 Task: Find connections with filter location Sainte-Catherine with filter topic #Jobwith filter profile language Spanish with filter current company Temenos with filter school Lucknow freshers Jobs with filter industry Freight and Package Transportation with filter service category Accounting with filter keywords title Personal Trainer
Action: Mouse moved to (207, 298)
Screenshot: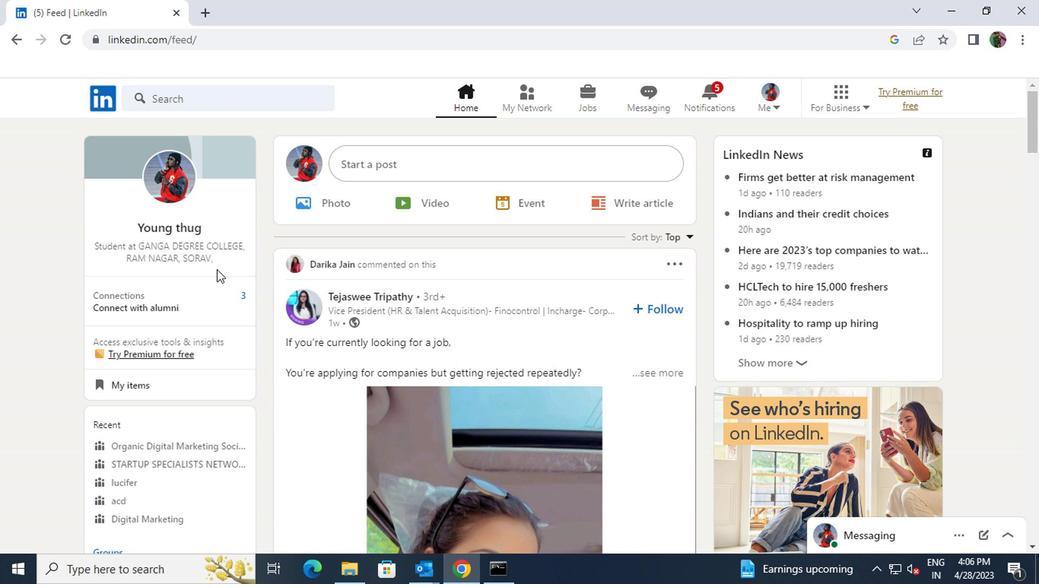 
Action: Mouse pressed left at (207, 298)
Screenshot: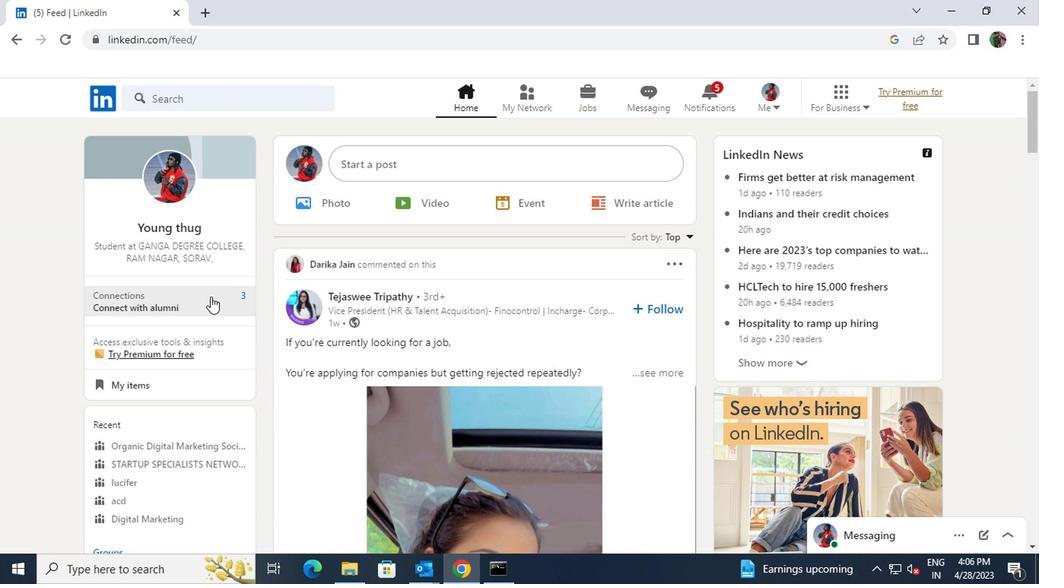 
Action: Mouse moved to (257, 195)
Screenshot: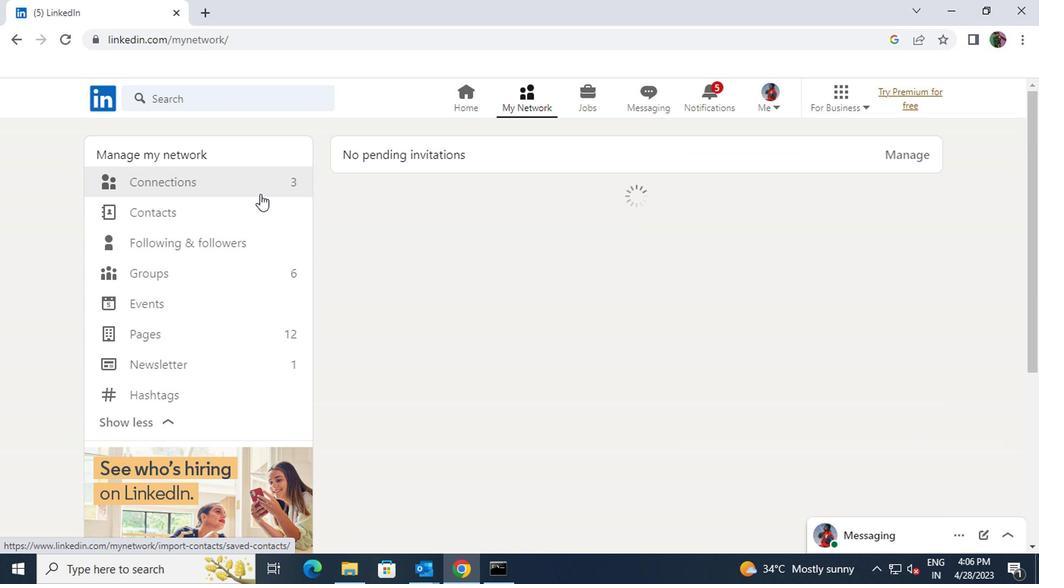 
Action: Mouse pressed left at (257, 195)
Screenshot: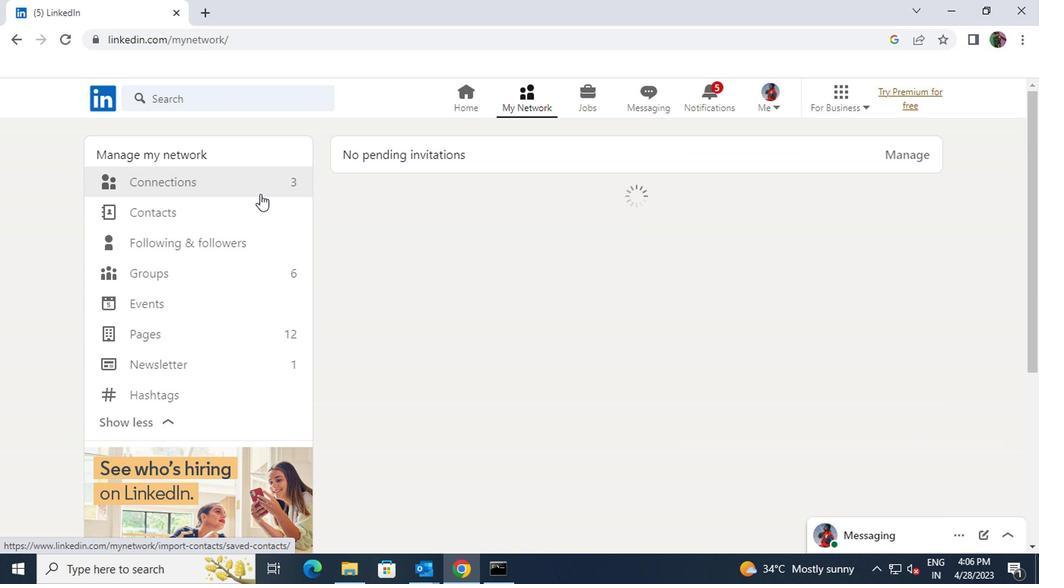 
Action: Mouse moved to (257, 193)
Screenshot: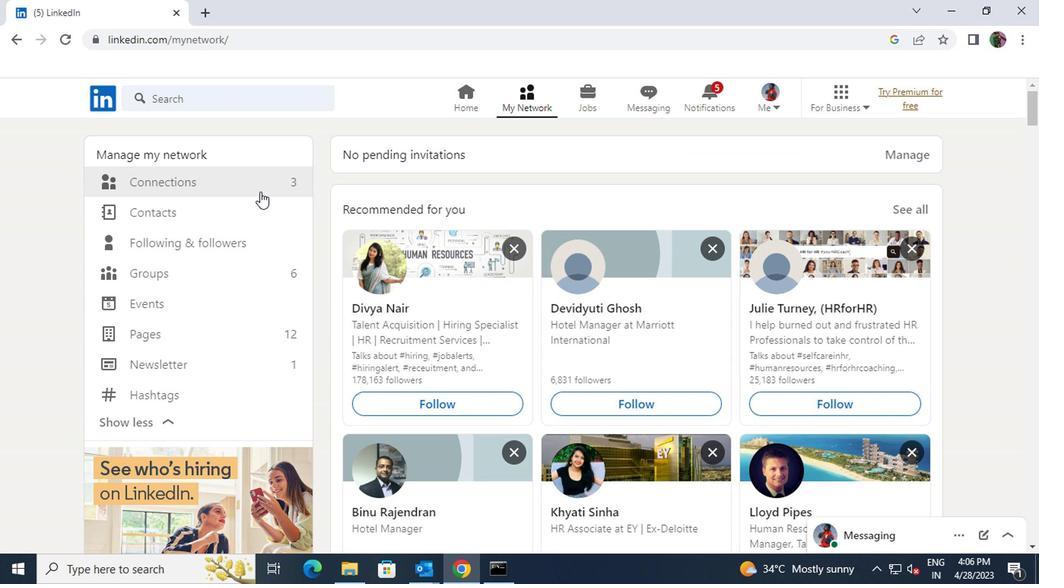 
Action: Mouse pressed left at (257, 193)
Screenshot: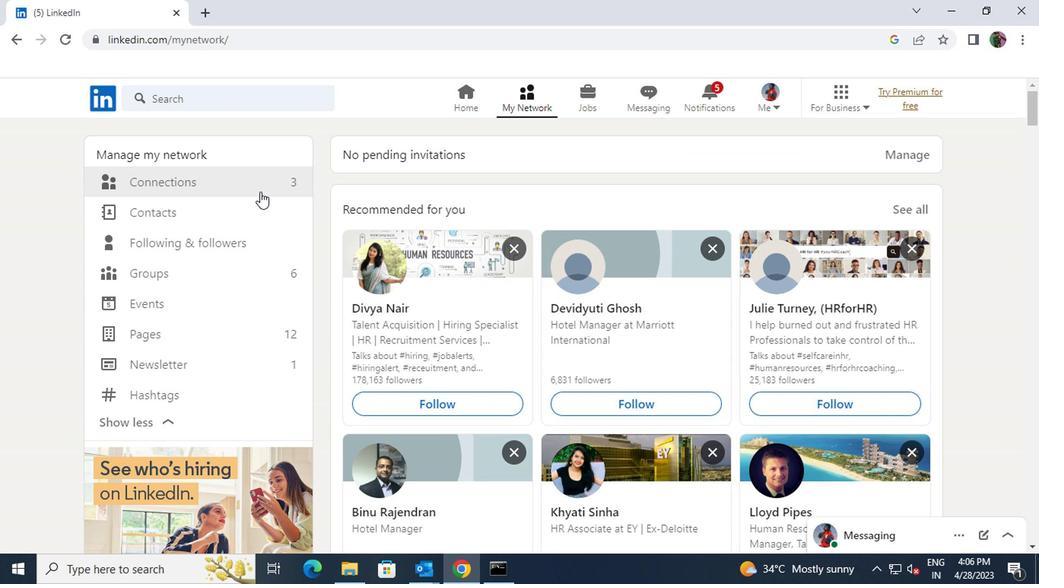 
Action: Mouse moved to (260, 184)
Screenshot: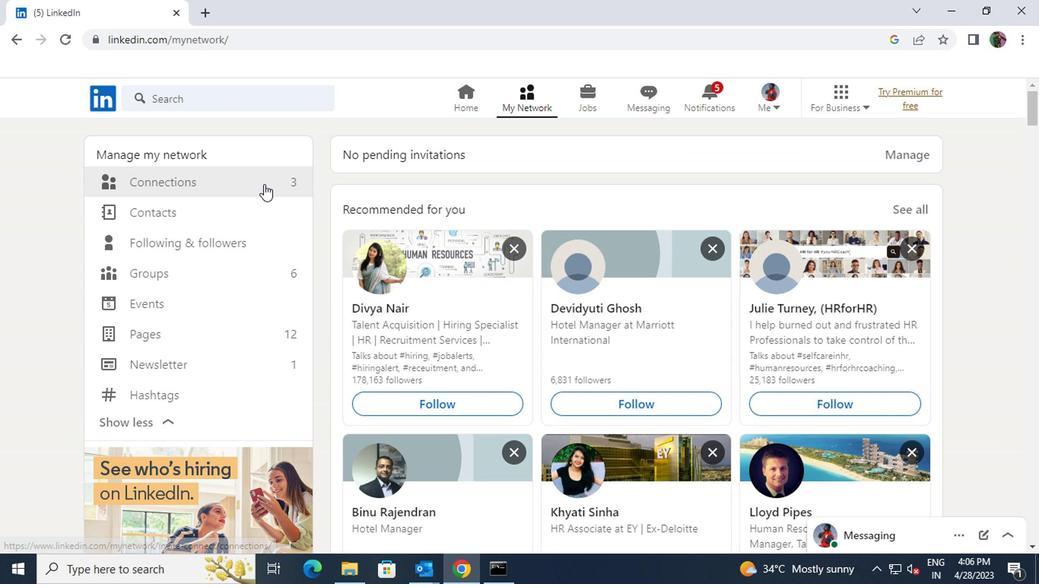 
Action: Mouse pressed left at (260, 184)
Screenshot: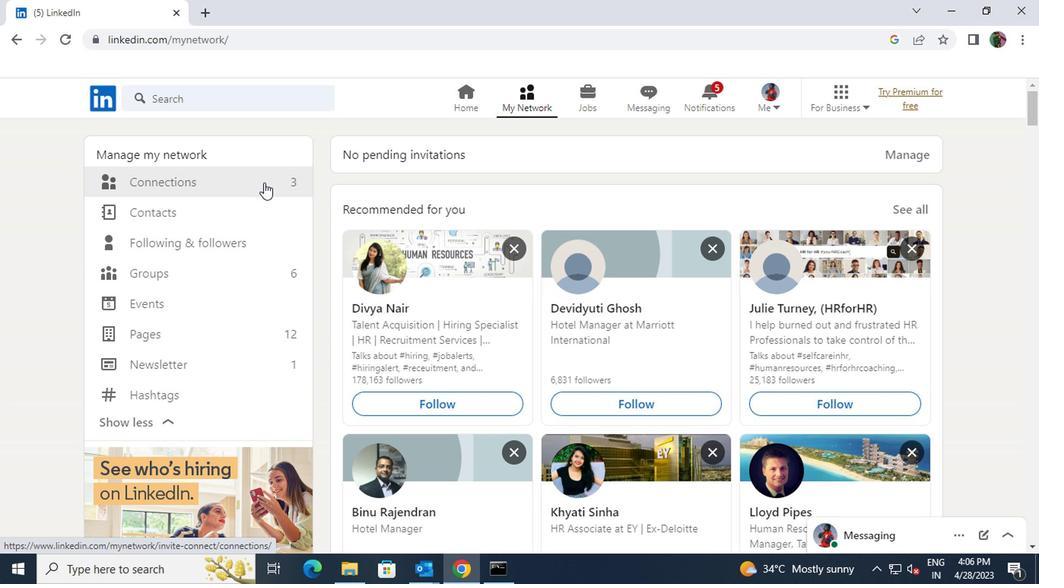 
Action: Mouse moved to (623, 186)
Screenshot: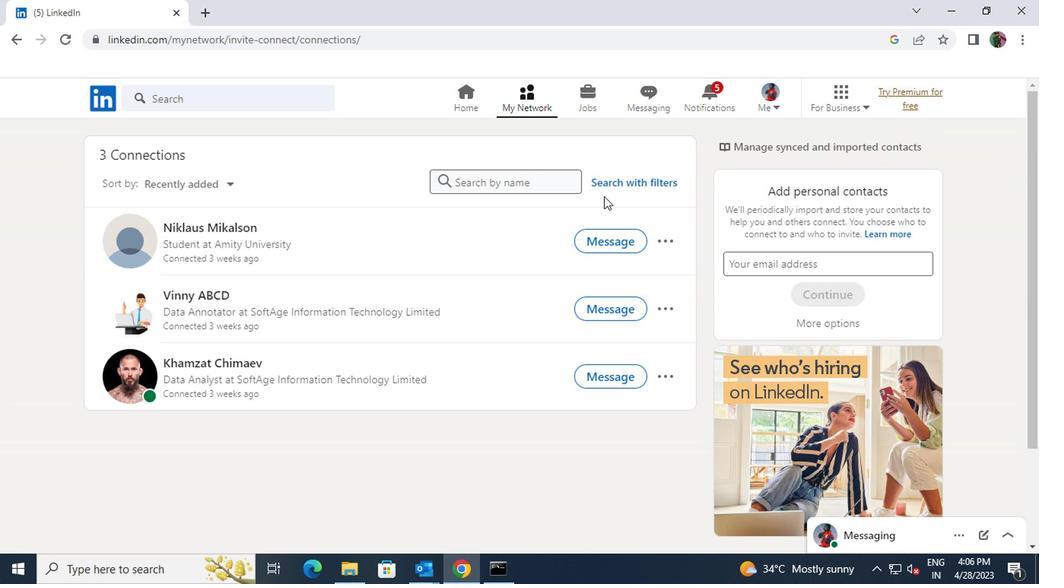 
Action: Mouse pressed left at (623, 186)
Screenshot: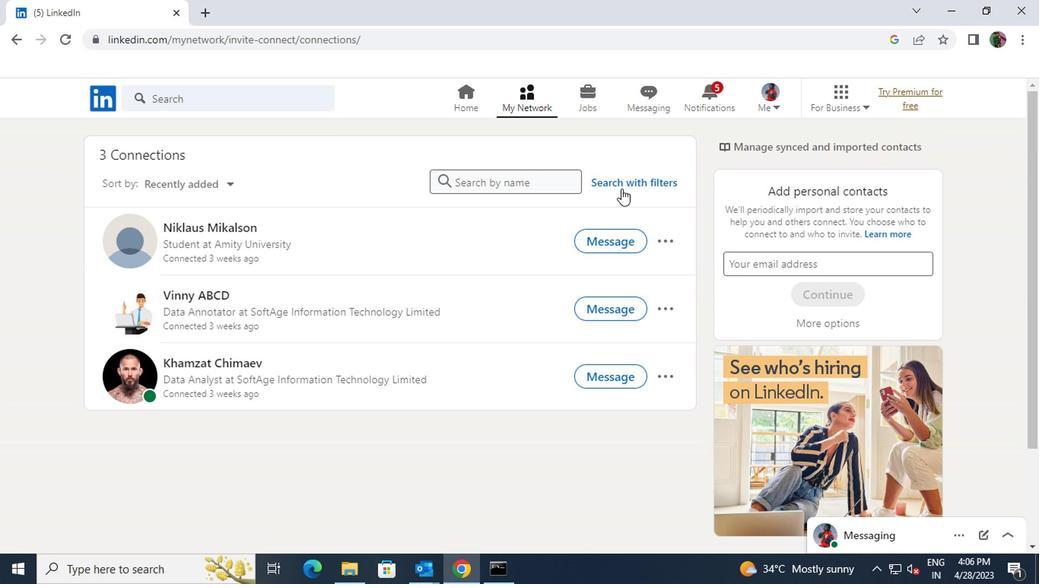 
Action: Mouse moved to (566, 148)
Screenshot: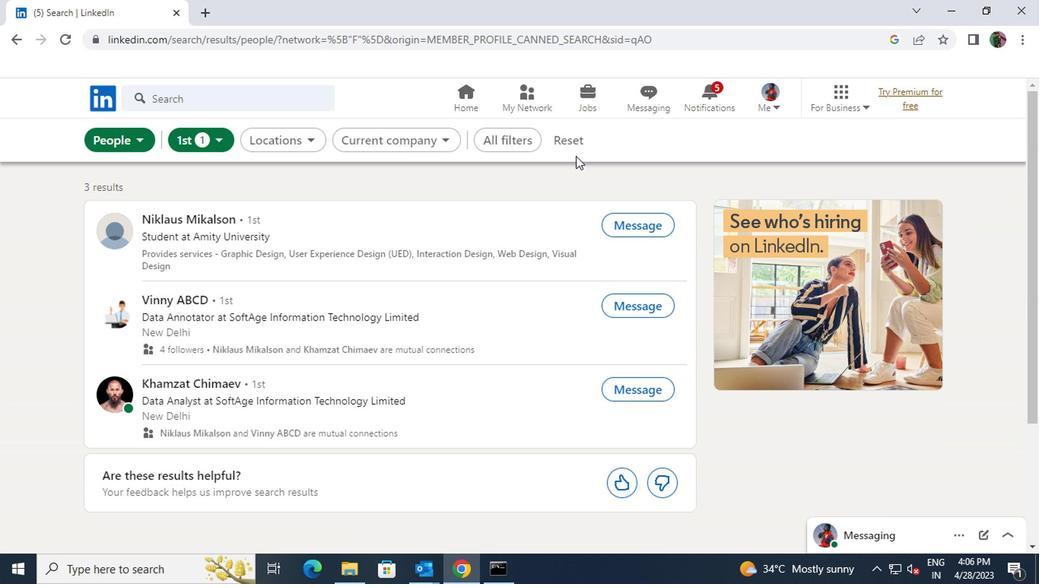 
Action: Mouse pressed left at (566, 148)
Screenshot: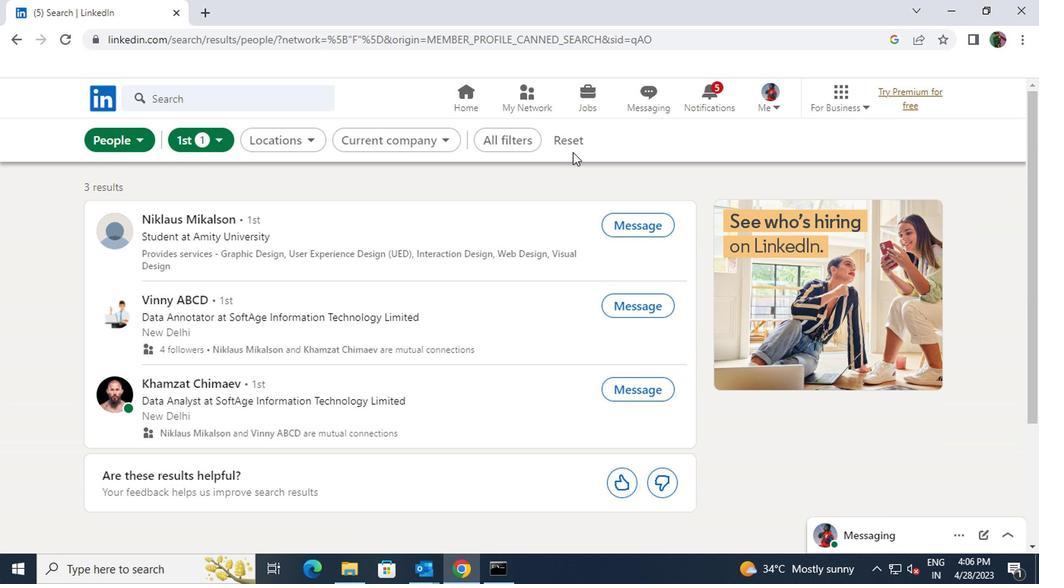 
Action: Mouse moved to (540, 147)
Screenshot: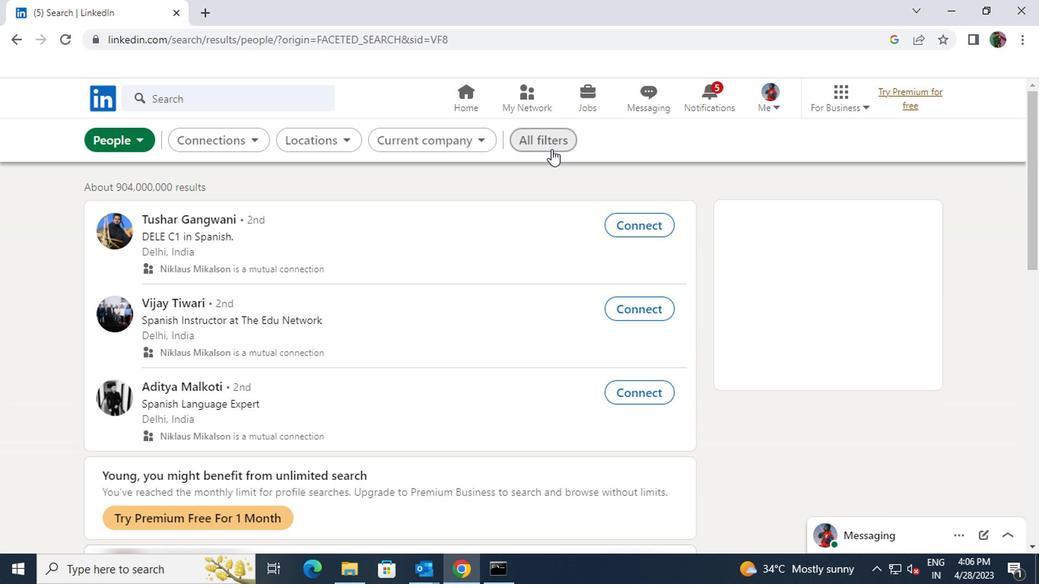 
Action: Mouse pressed left at (540, 147)
Screenshot: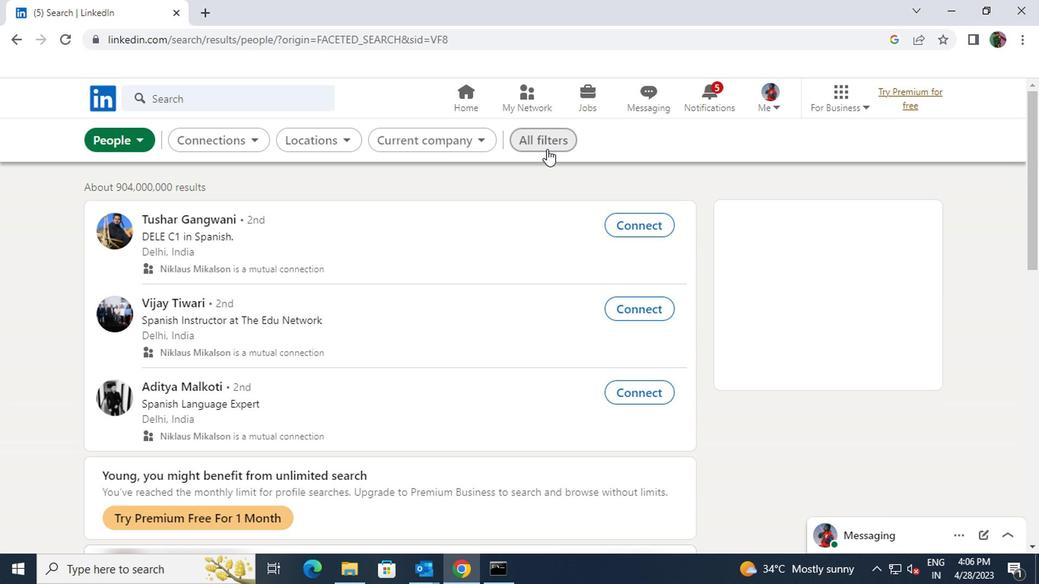 
Action: Mouse moved to (750, 384)
Screenshot: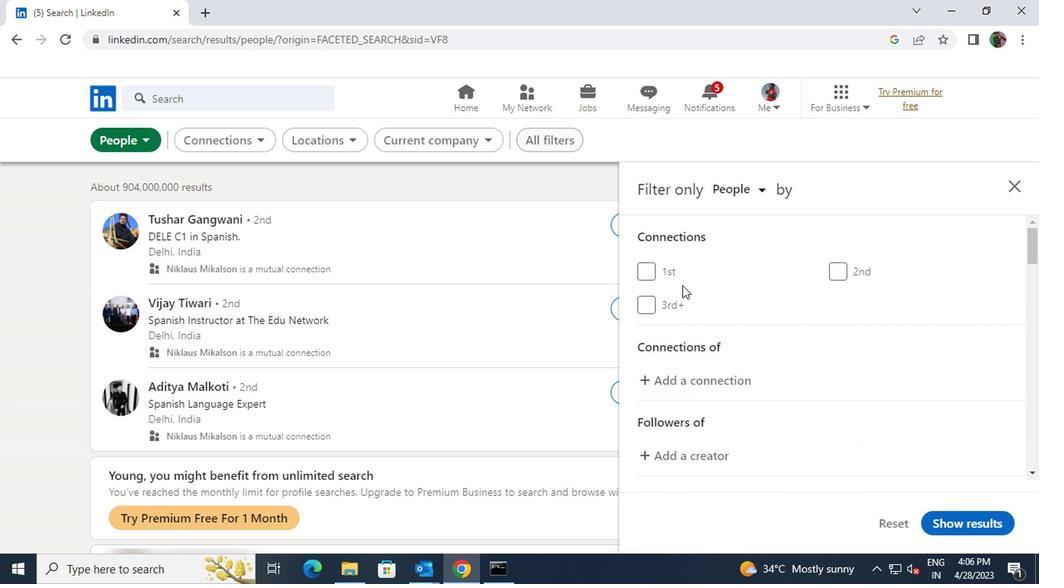 
Action: Mouse scrolled (750, 384) with delta (0, 0)
Screenshot: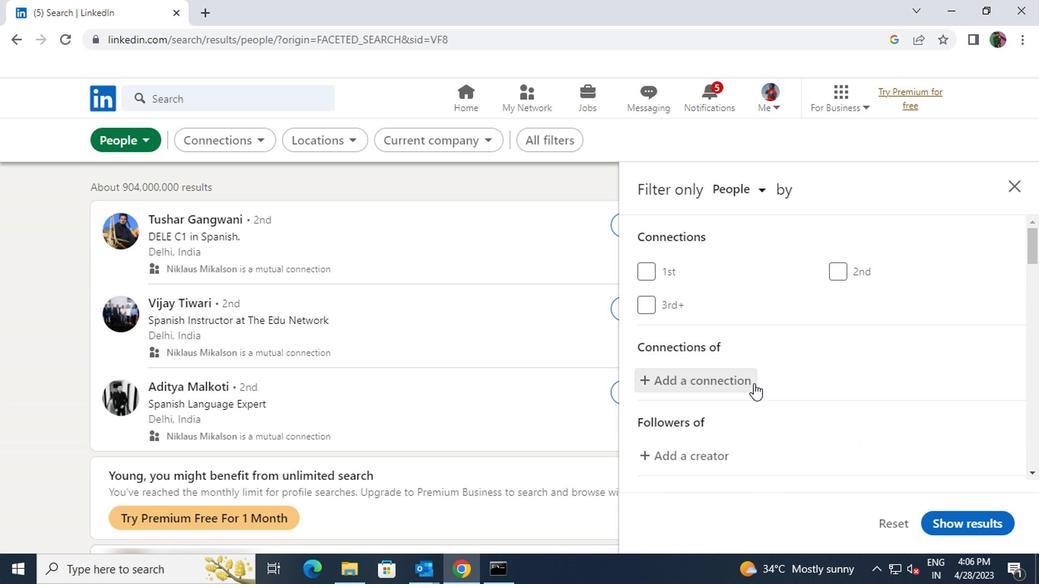 
Action: Mouse scrolled (750, 384) with delta (0, 0)
Screenshot: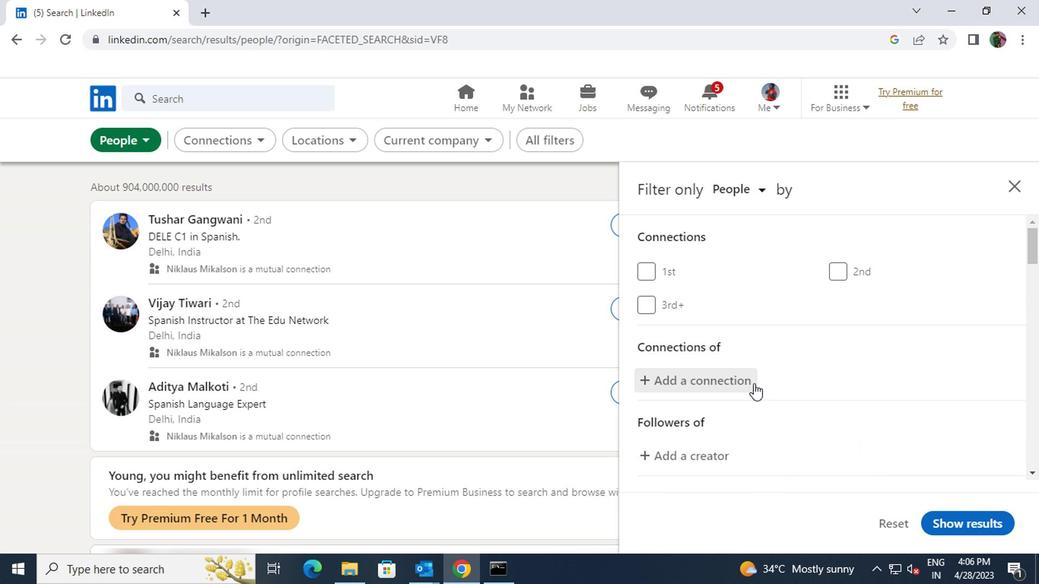 
Action: Mouse scrolled (750, 384) with delta (0, 0)
Screenshot: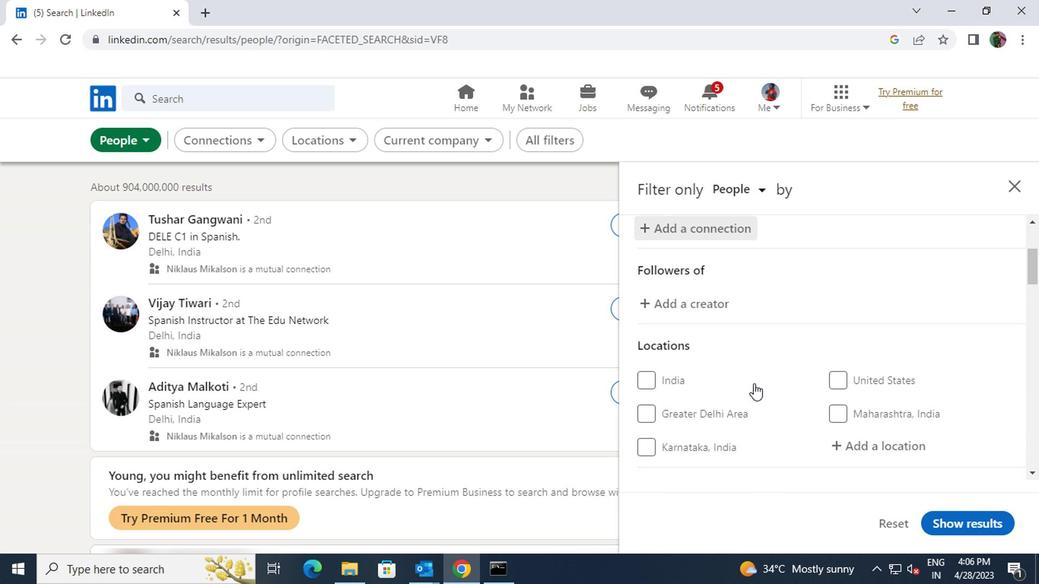 
Action: Mouse moved to (852, 371)
Screenshot: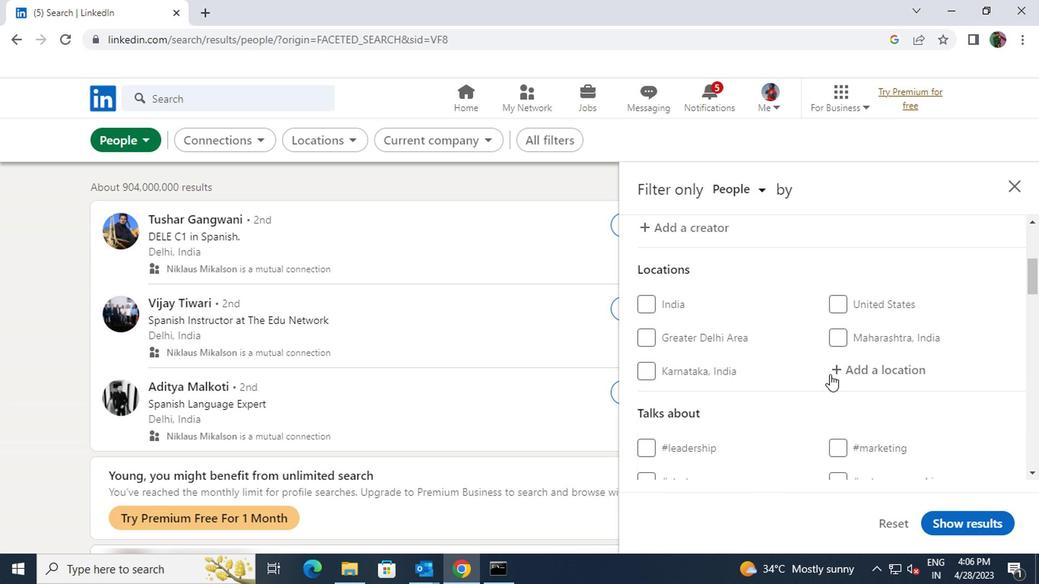 
Action: Mouse pressed left at (852, 371)
Screenshot: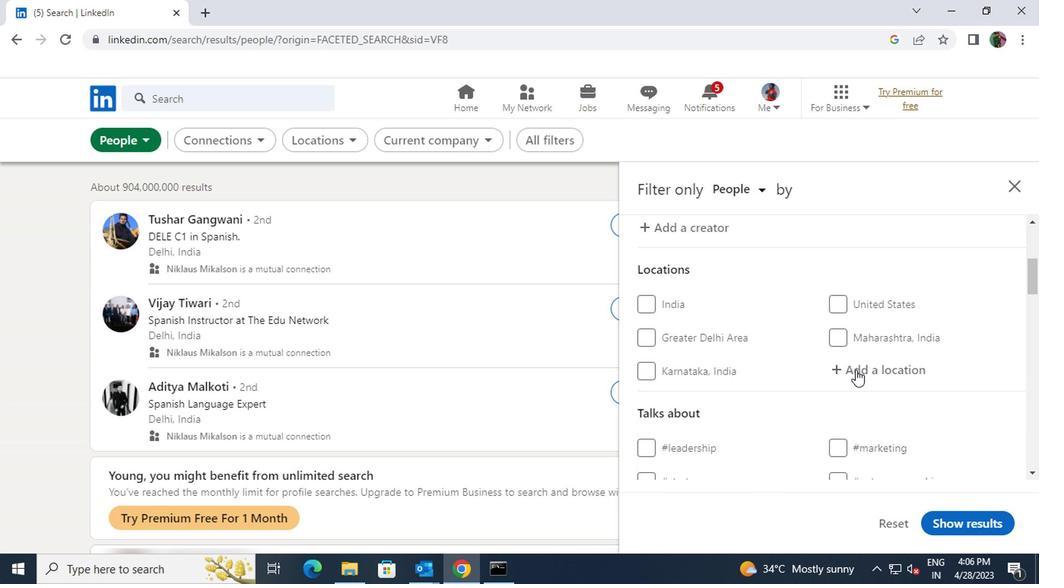 
Action: Key pressed <Key.shift><Key.shift><Key.shift><Key.shift><Key.shift><Key.shift><Key.shift><Key.shift><Key.shift><Key.shift><Key.shift><Key.shift><Key.shift><Key.shift><Key.shift>SAINTE<Key.space><Key.shift>CATH
Screenshot: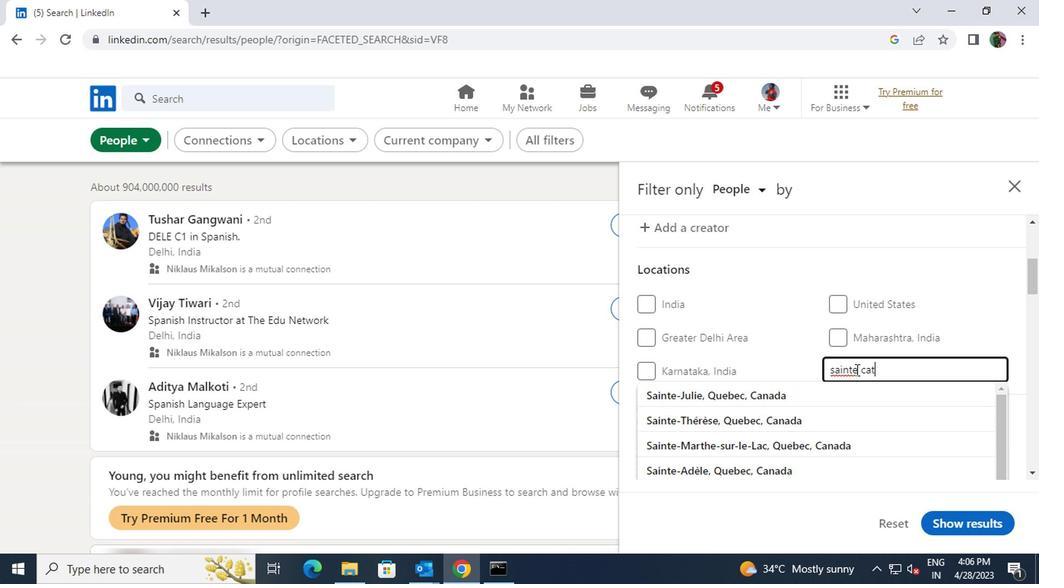 
Action: Mouse moved to (845, 393)
Screenshot: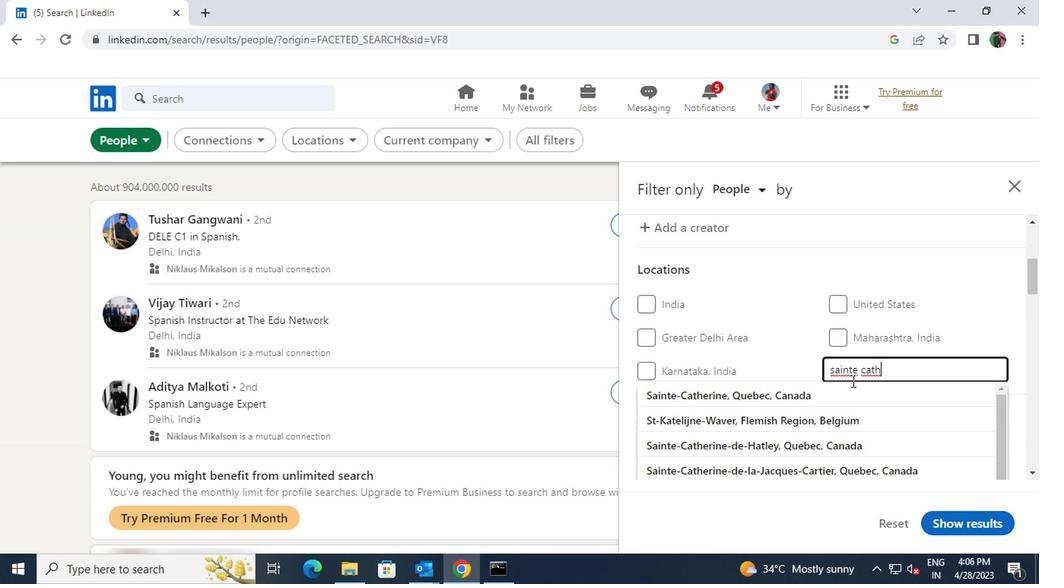 
Action: Mouse pressed left at (845, 393)
Screenshot: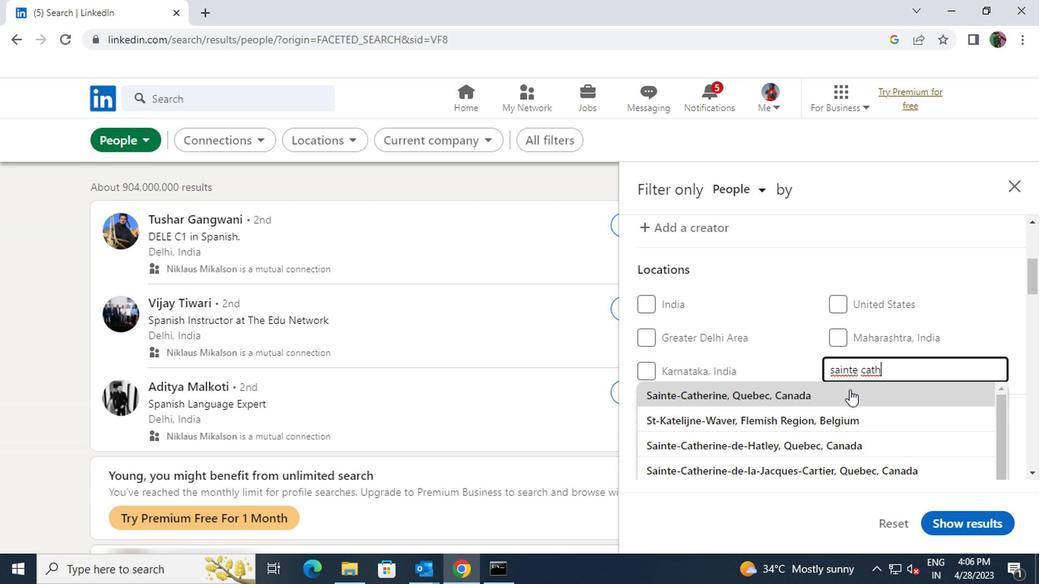 
Action: Mouse scrolled (845, 393) with delta (0, 0)
Screenshot: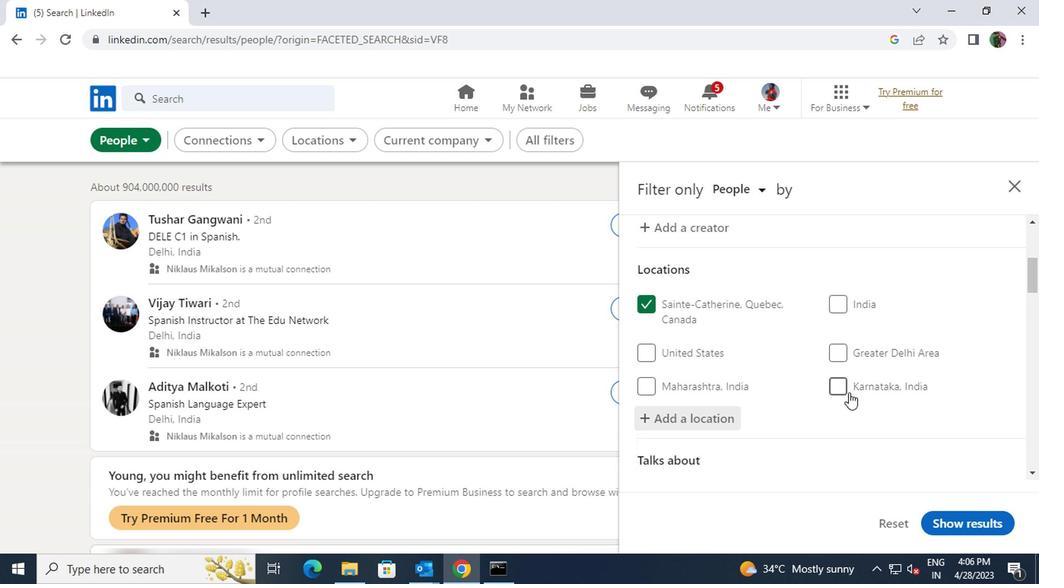 
Action: Mouse scrolled (845, 393) with delta (0, 0)
Screenshot: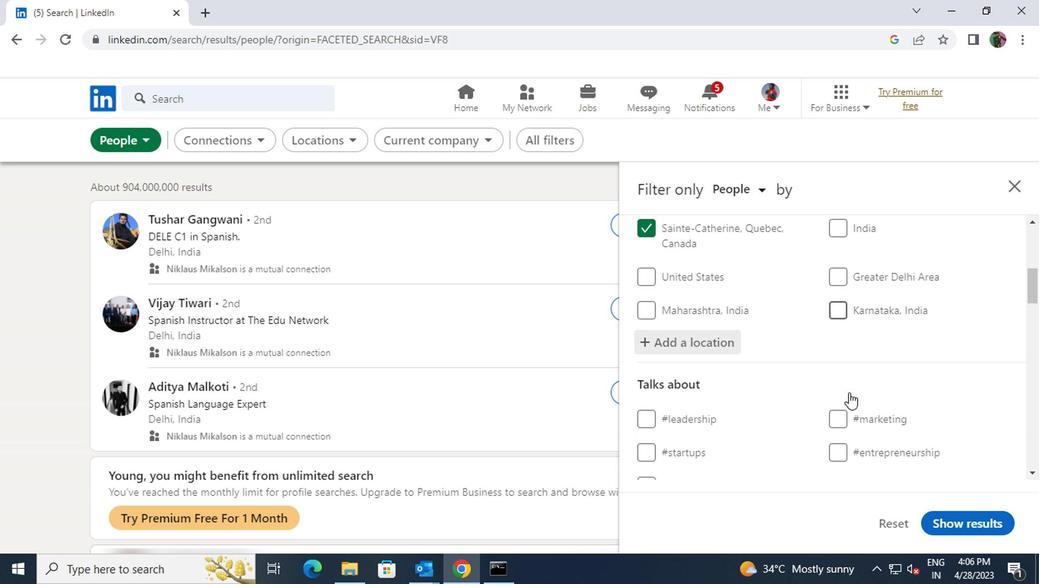 
Action: Mouse moved to (846, 403)
Screenshot: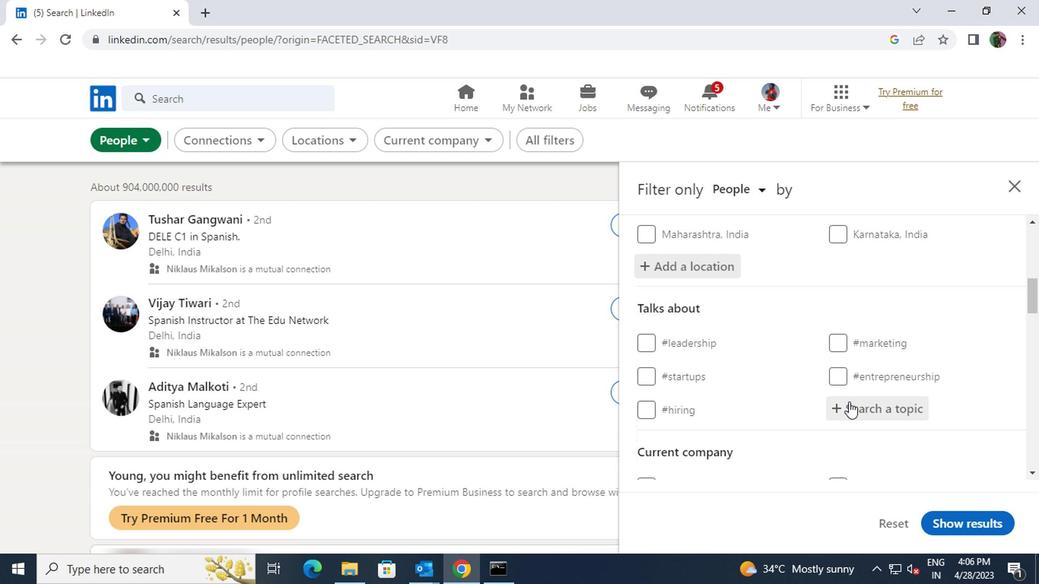 
Action: Mouse pressed left at (846, 403)
Screenshot: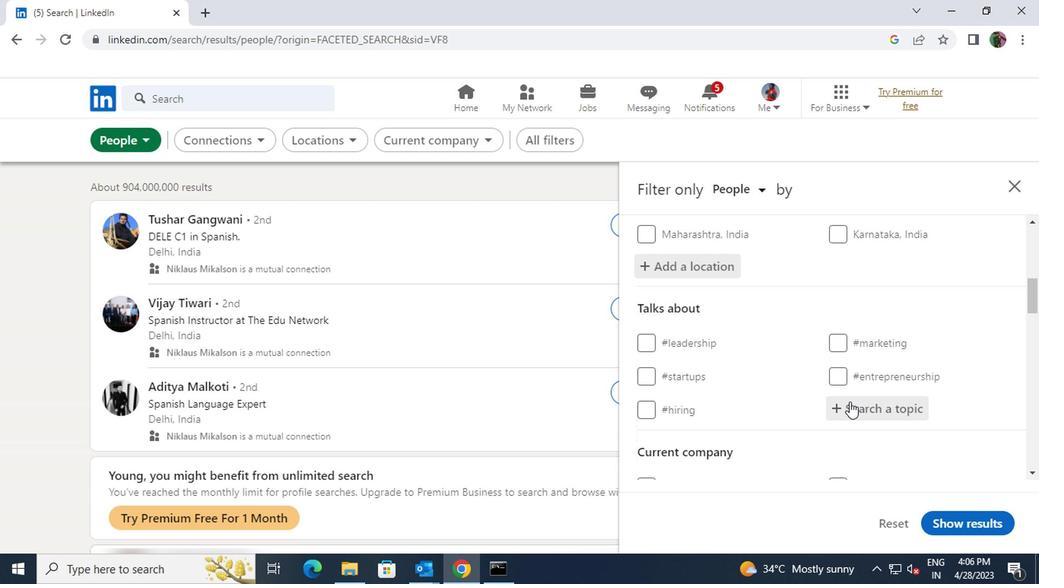 
Action: Key pressed <Key.shift>JOB
Screenshot: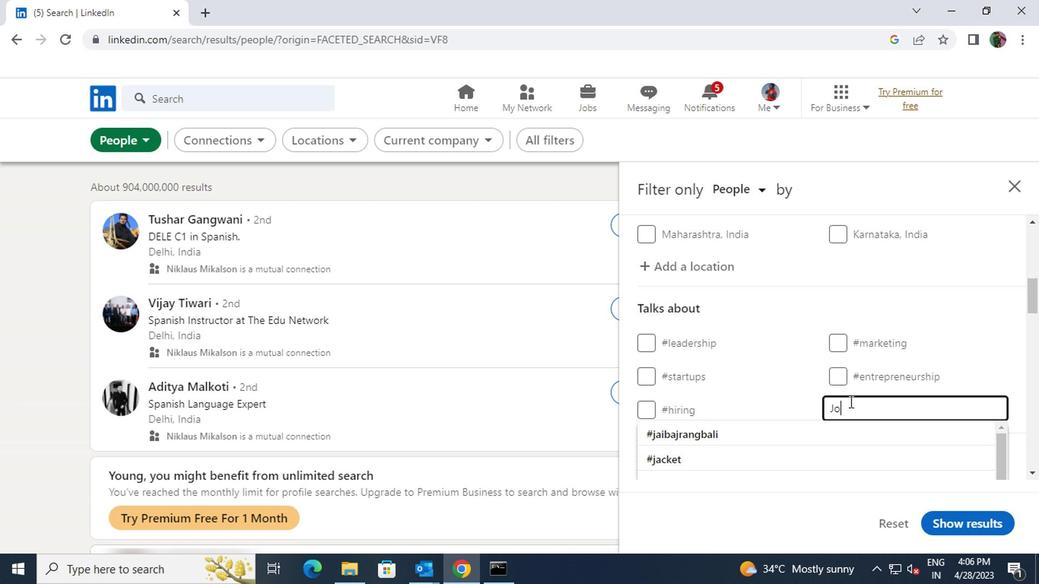 
Action: Mouse moved to (827, 421)
Screenshot: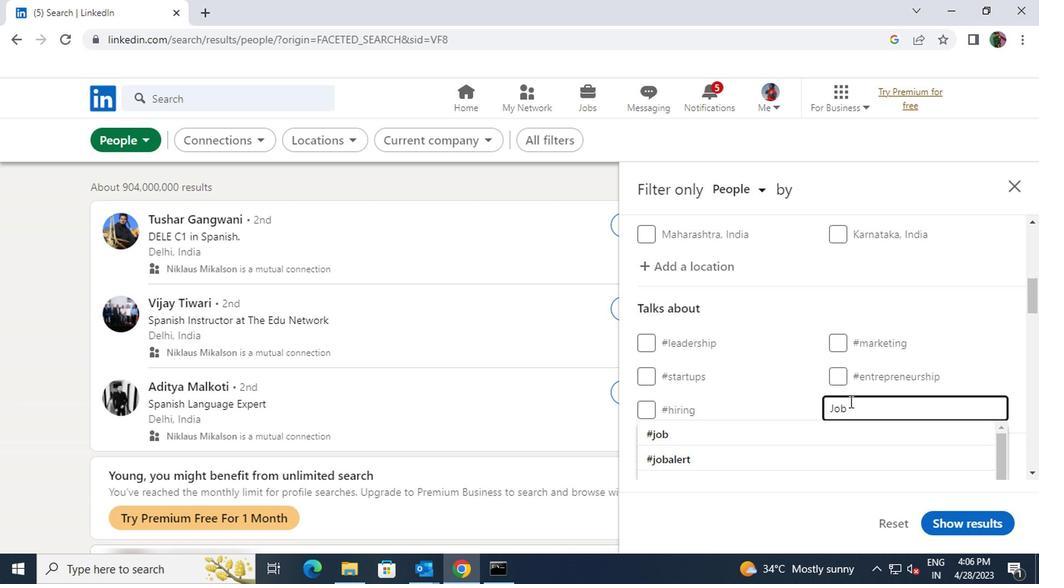 
Action: Mouse pressed left at (827, 421)
Screenshot: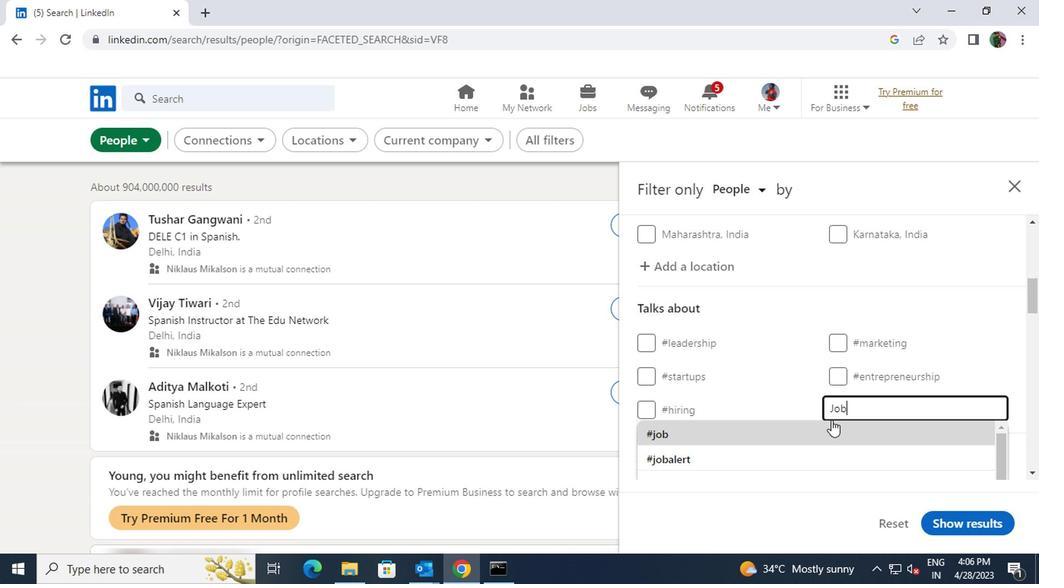 
Action: Mouse scrolled (827, 420) with delta (0, -1)
Screenshot: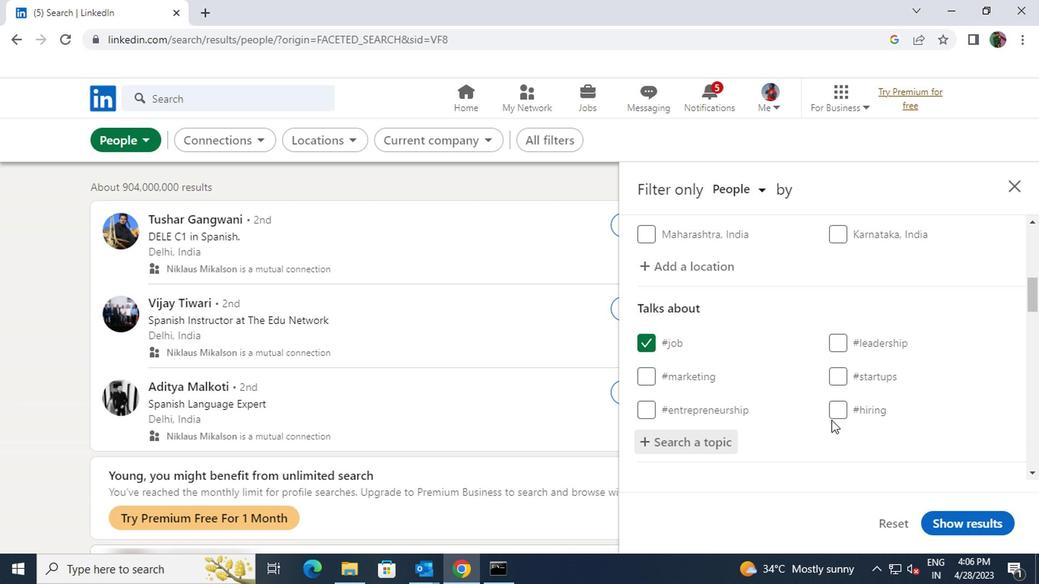 
Action: Mouse scrolled (827, 420) with delta (0, -1)
Screenshot: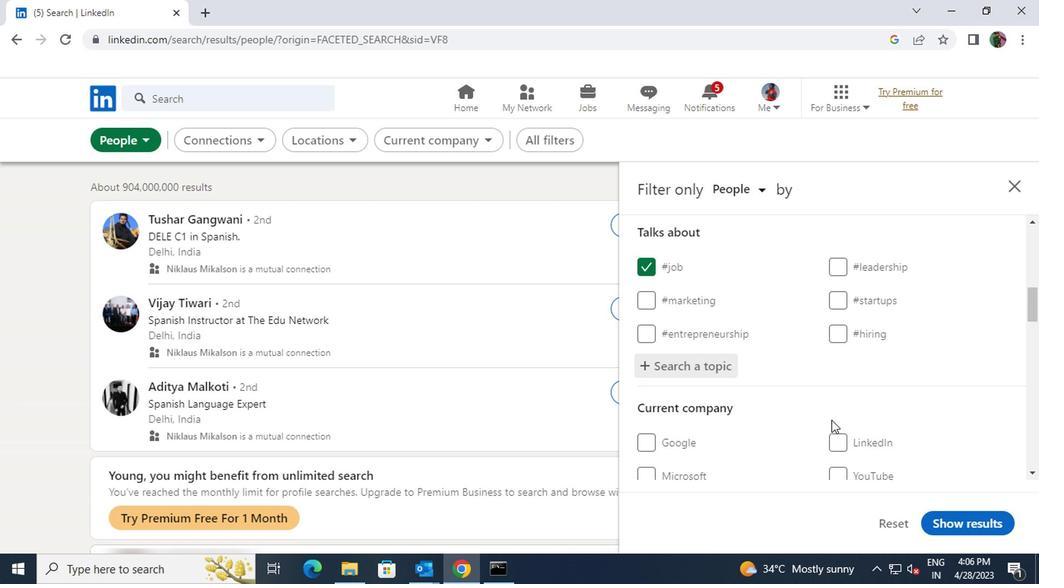 
Action: Mouse scrolled (827, 420) with delta (0, -1)
Screenshot: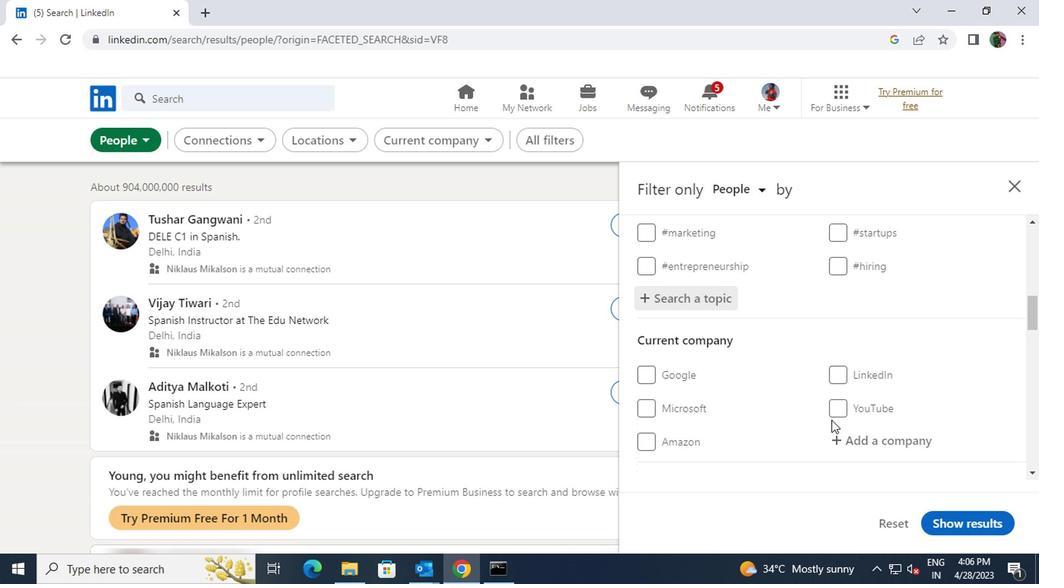 
Action: Mouse scrolled (827, 420) with delta (0, -1)
Screenshot: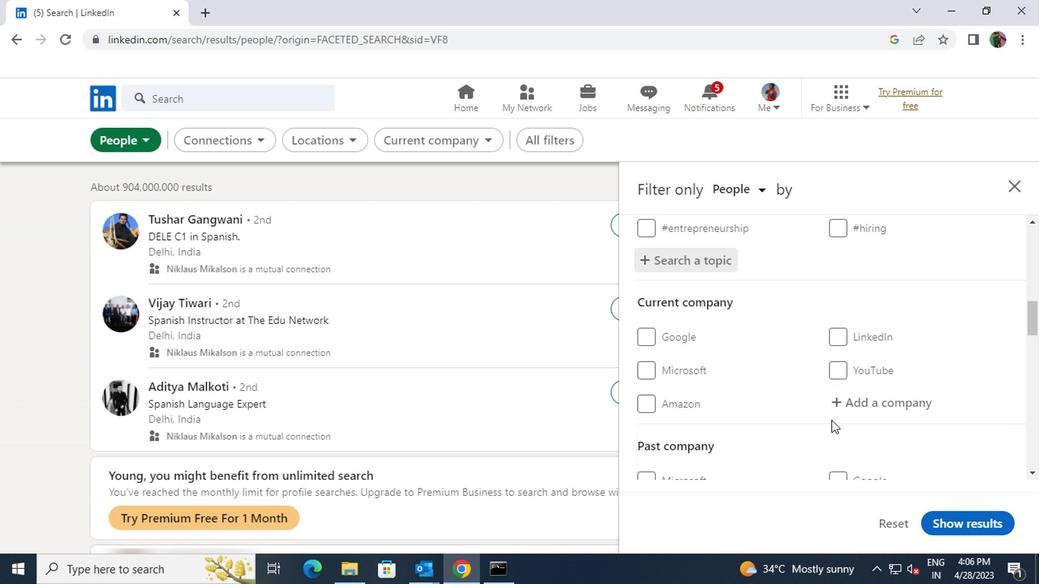 
Action: Mouse scrolled (827, 420) with delta (0, -1)
Screenshot: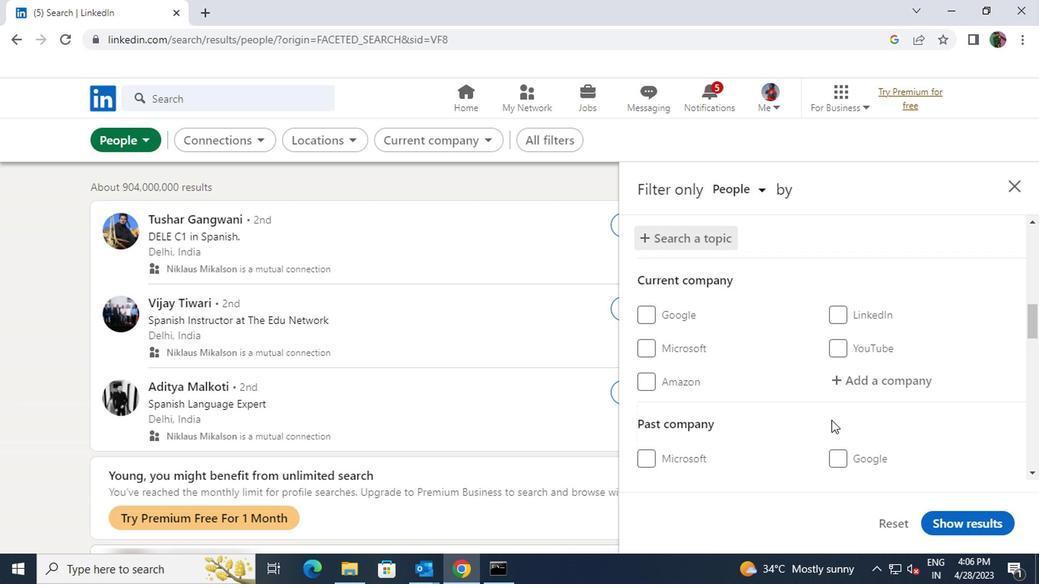 
Action: Mouse scrolled (827, 420) with delta (0, -1)
Screenshot: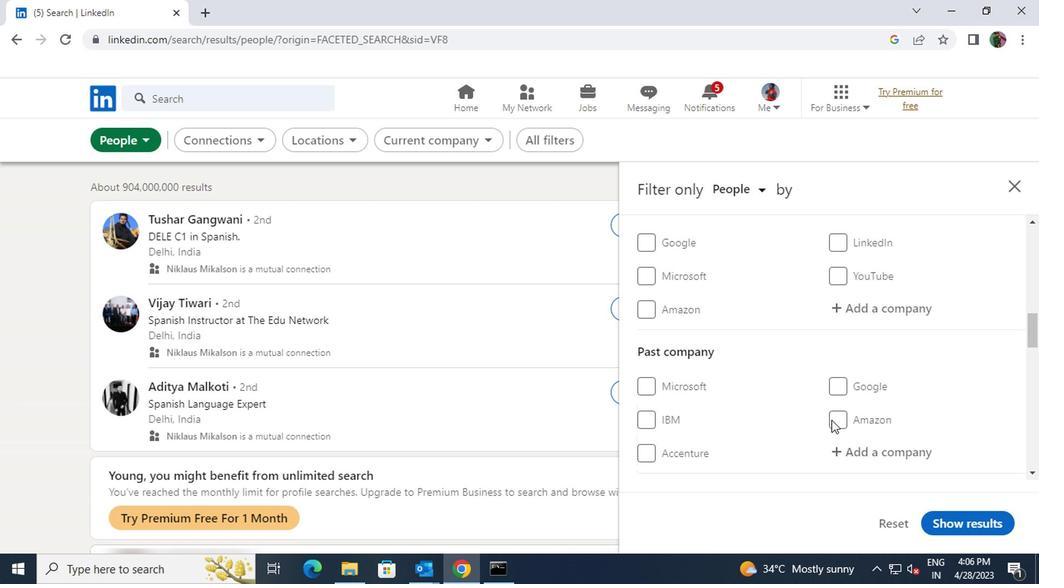 
Action: Mouse scrolled (827, 420) with delta (0, -1)
Screenshot: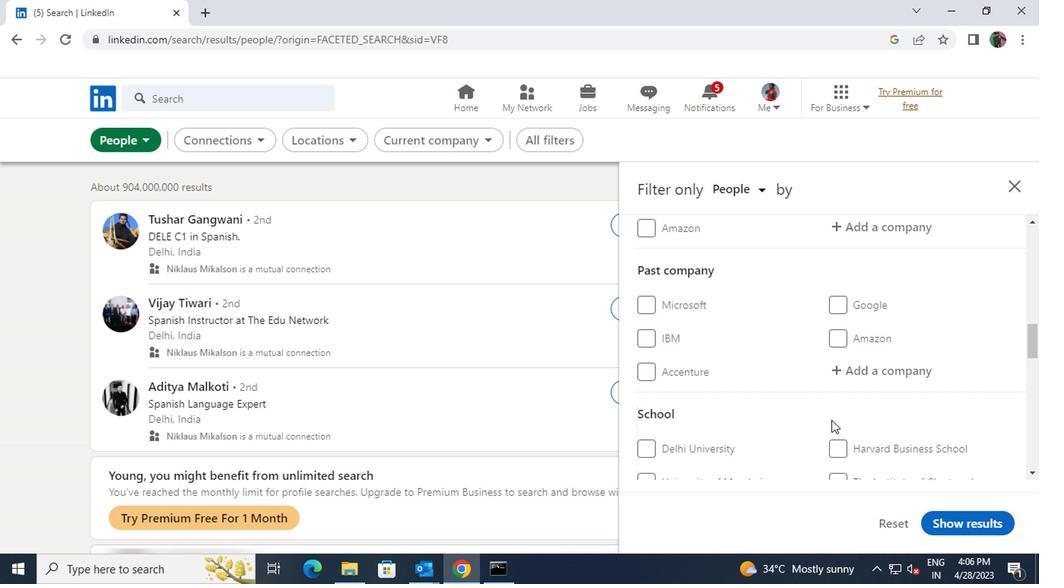 
Action: Mouse scrolled (827, 420) with delta (0, -1)
Screenshot: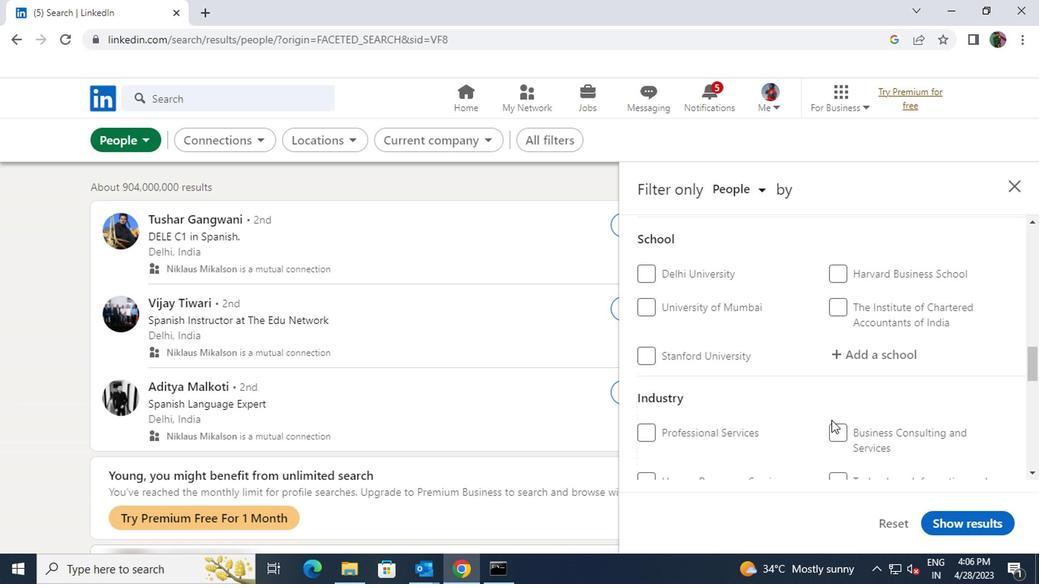 
Action: Mouse scrolled (827, 420) with delta (0, -1)
Screenshot: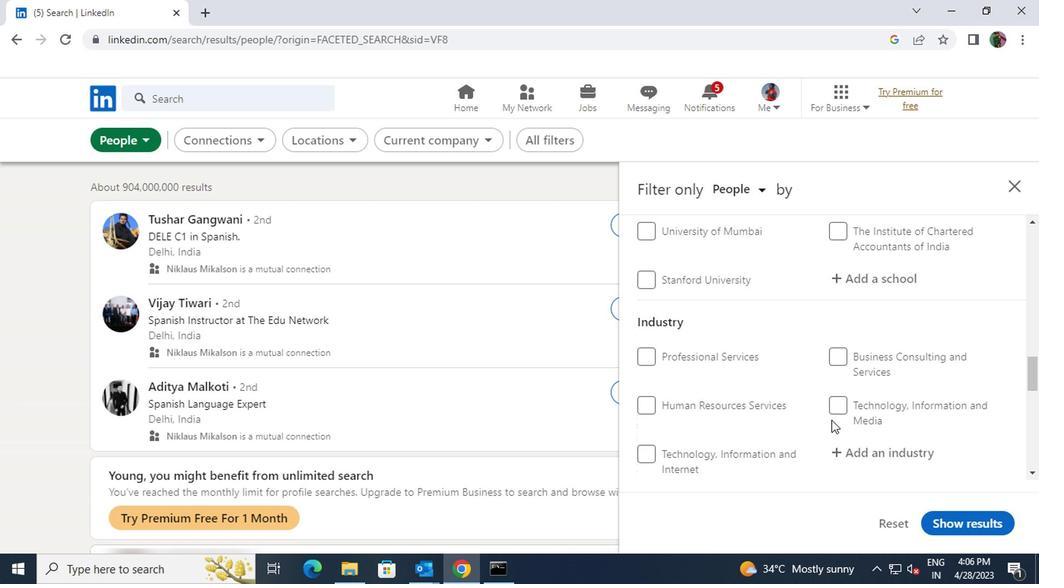 
Action: Mouse scrolled (827, 420) with delta (0, -1)
Screenshot: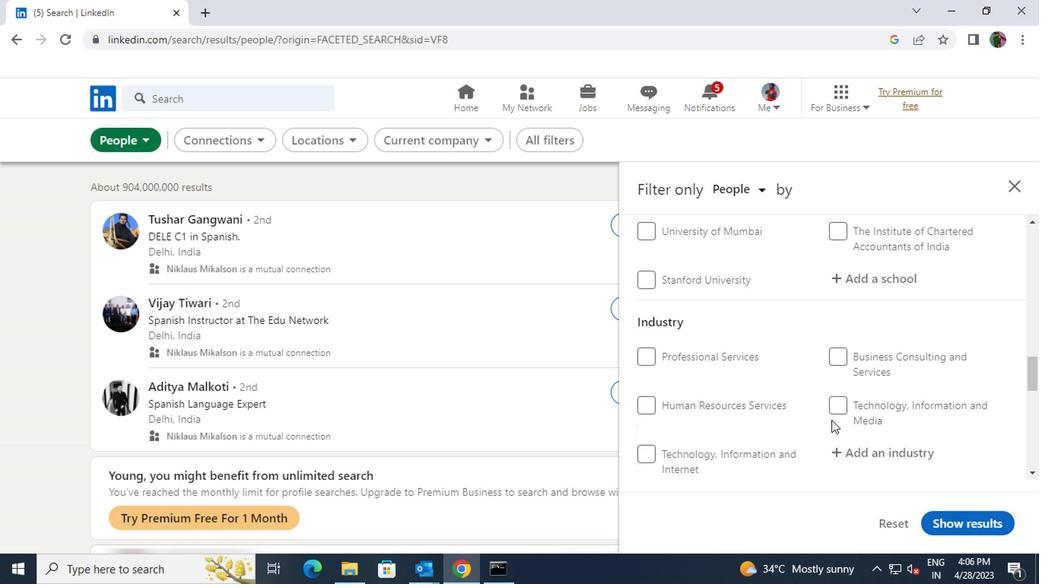 
Action: Mouse scrolled (827, 420) with delta (0, -1)
Screenshot: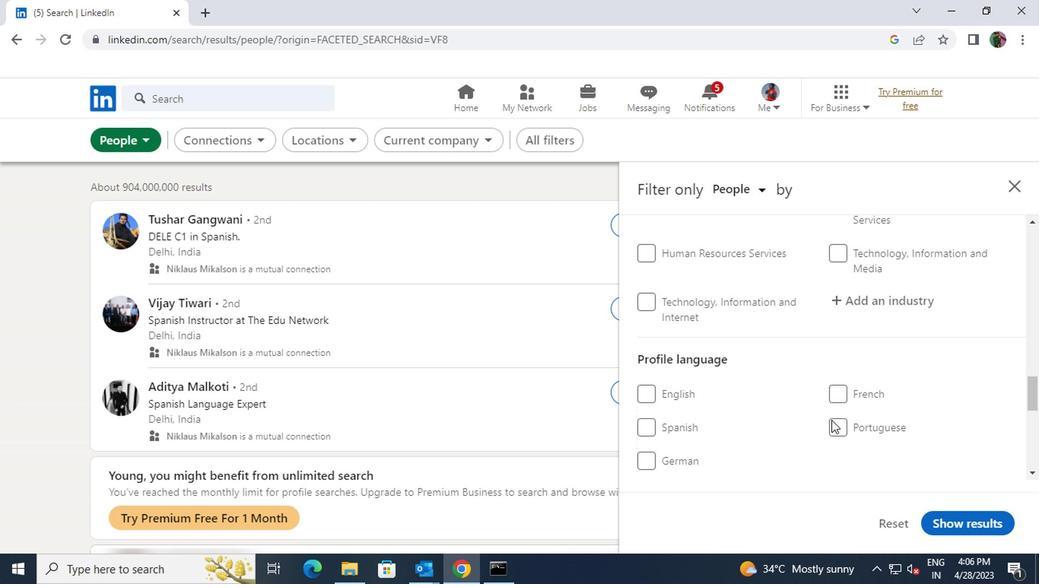 
Action: Mouse moved to (649, 347)
Screenshot: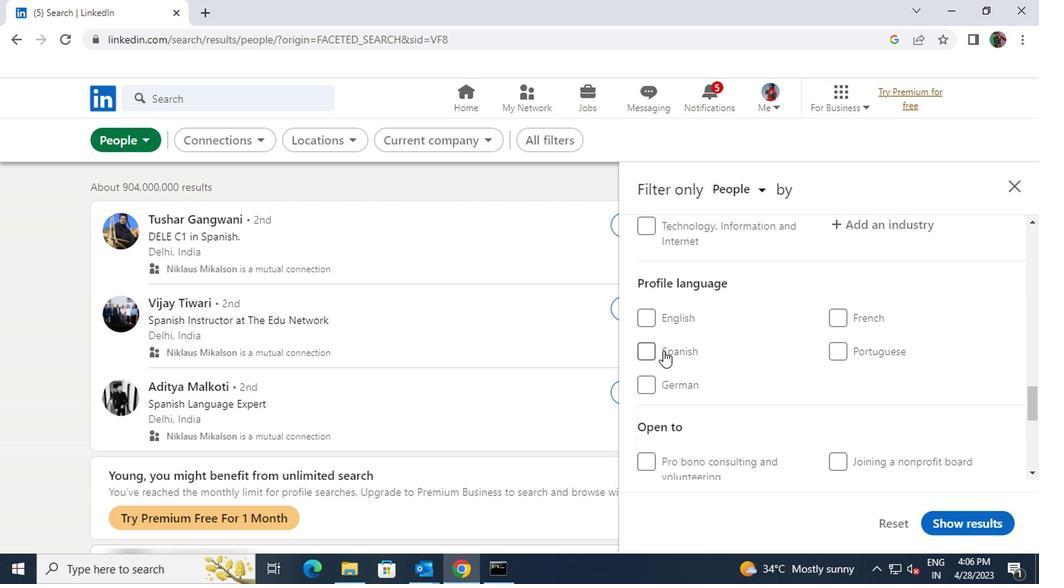 
Action: Mouse pressed left at (649, 347)
Screenshot: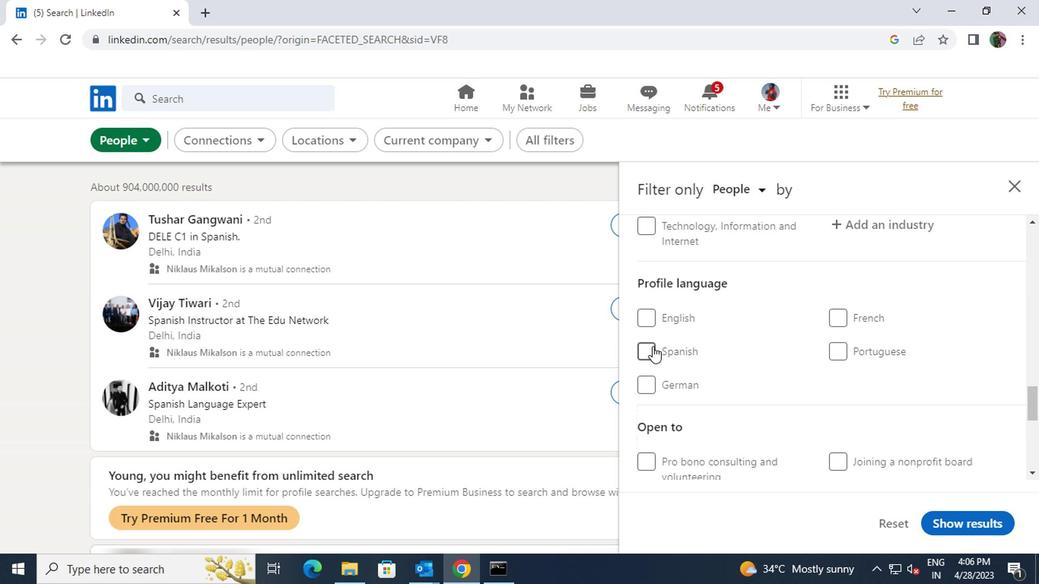 
Action: Mouse moved to (728, 369)
Screenshot: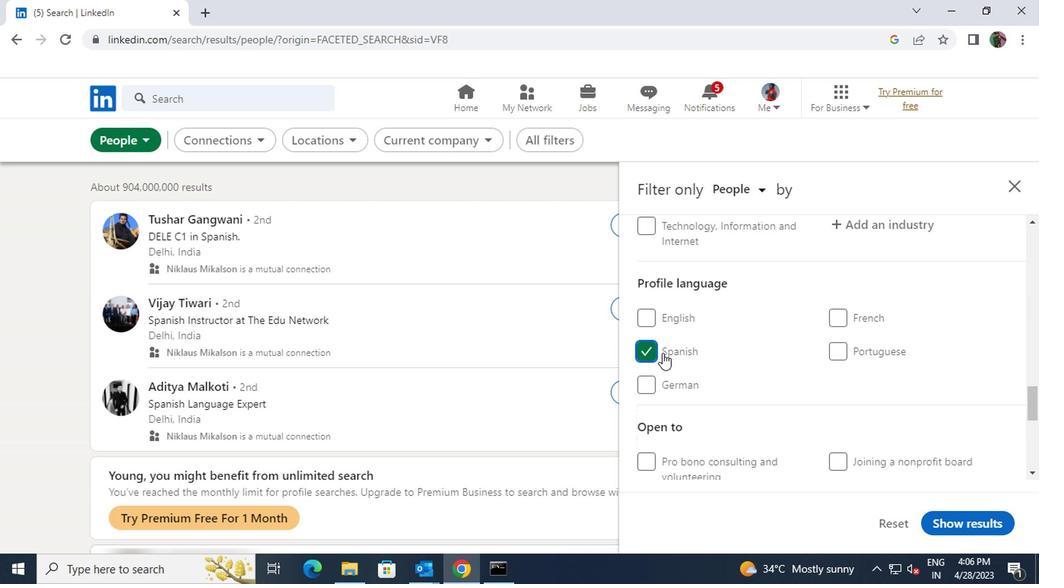 
Action: Mouse scrolled (728, 369) with delta (0, 0)
Screenshot: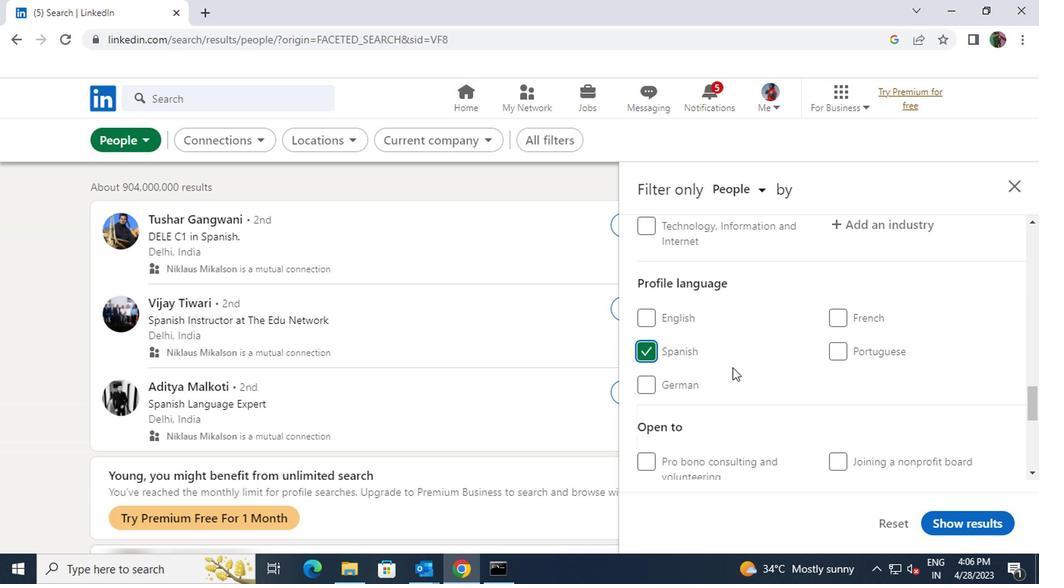 
Action: Mouse scrolled (728, 369) with delta (0, 0)
Screenshot: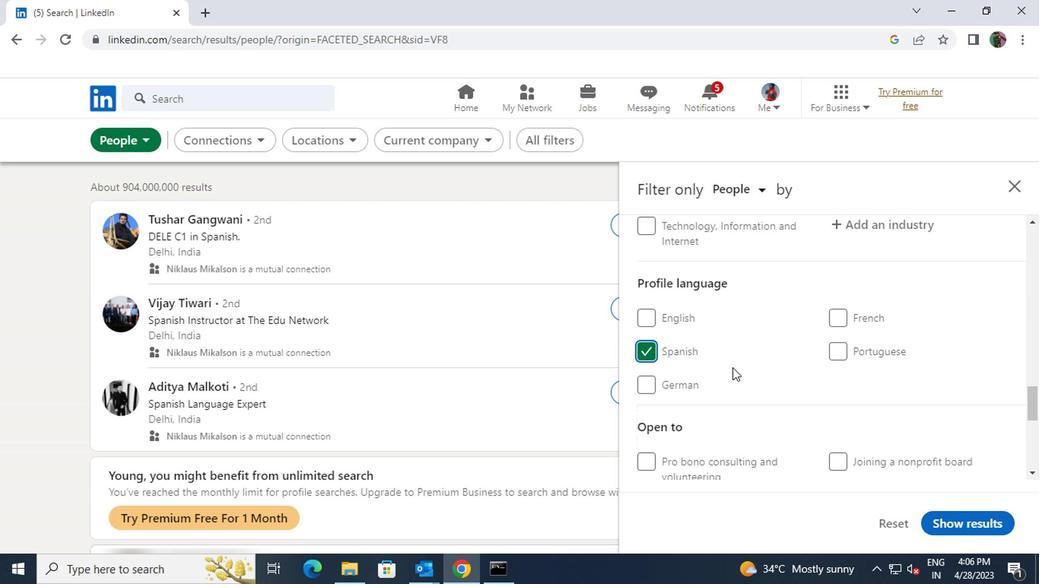 
Action: Mouse scrolled (728, 369) with delta (0, 0)
Screenshot: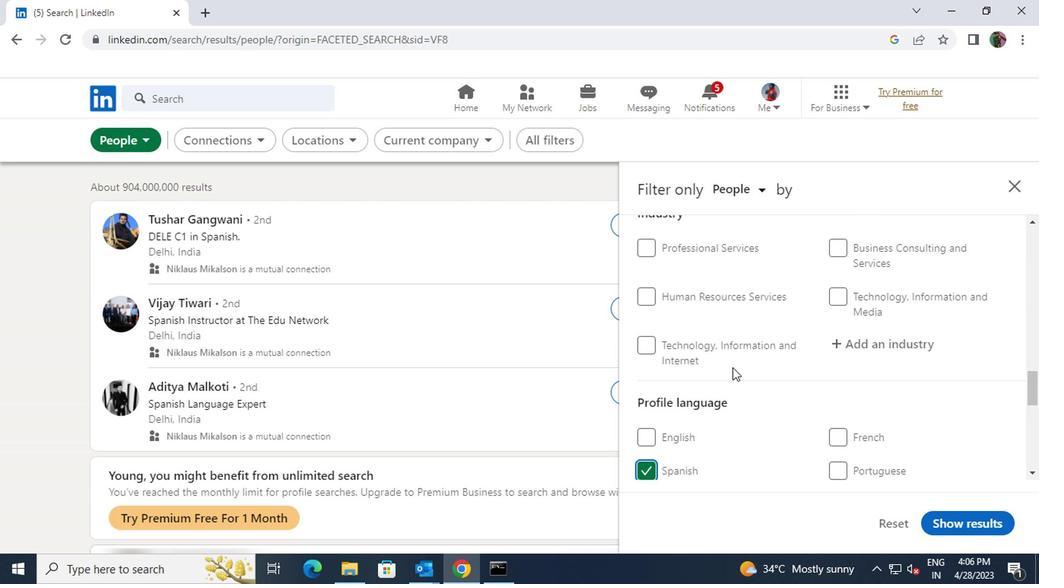 
Action: Mouse scrolled (728, 369) with delta (0, 0)
Screenshot: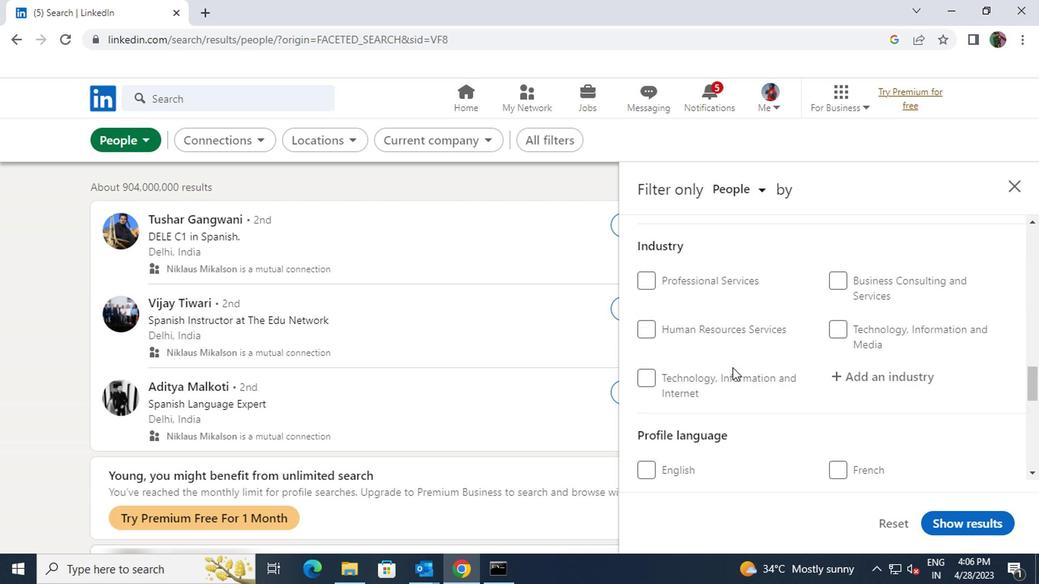
Action: Mouse scrolled (728, 369) with delta (0, 0)
Screenshot: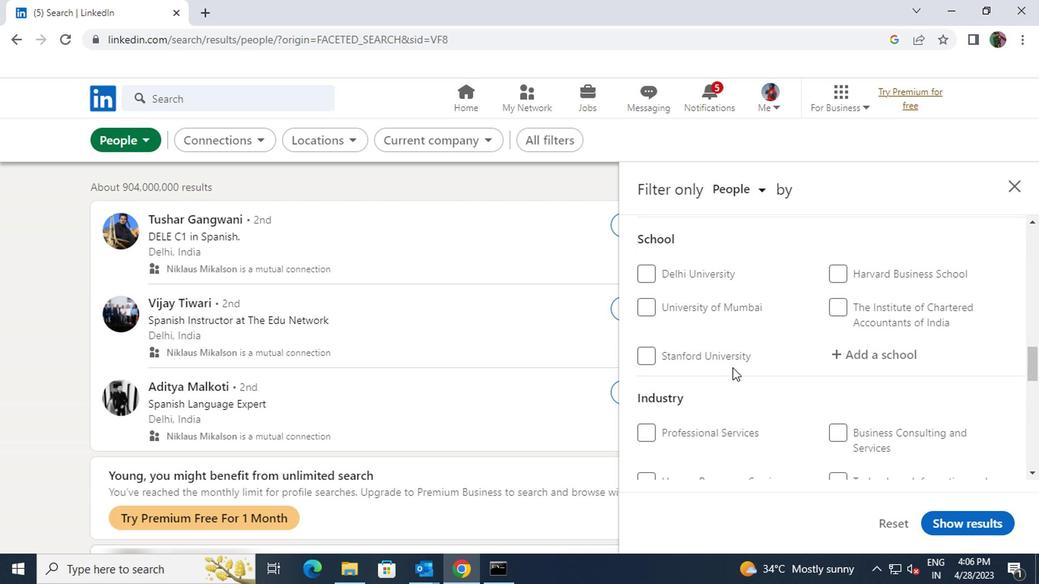 
Action: Mouse scrolled (728, 369) with delta (0, 0)
Screenshot: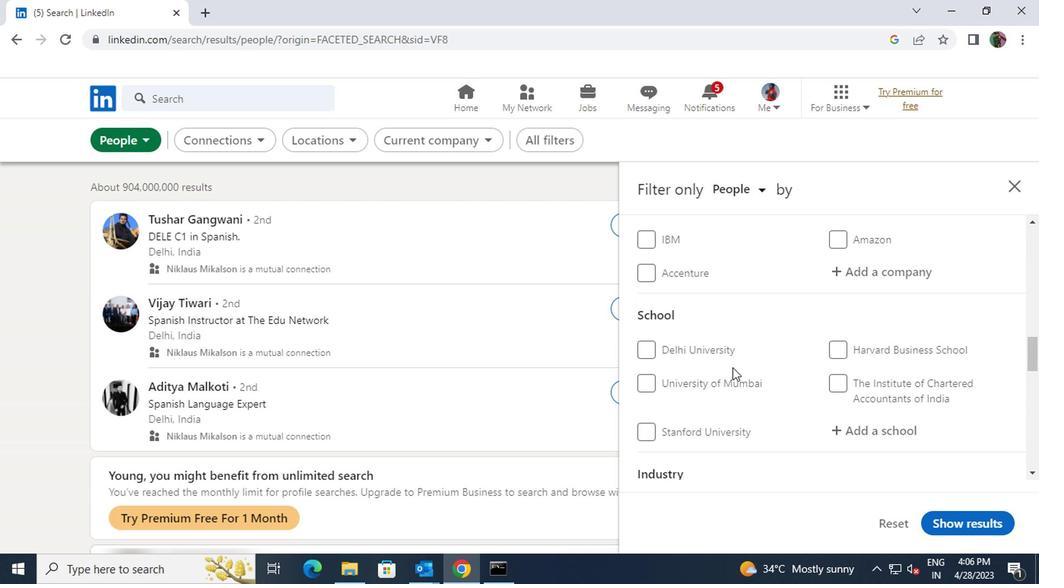 
Action: Mouse scrolled (728, 369) with delta (0, 0)
Screenshot: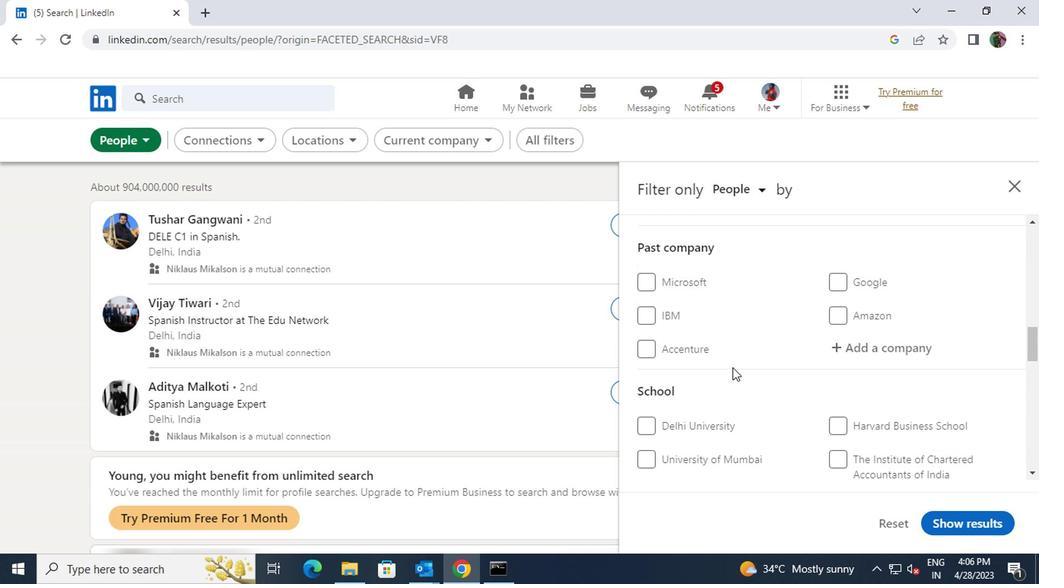 
Action: Mouse scrolled (728, 369) with delta (0, 0)
Screenshot: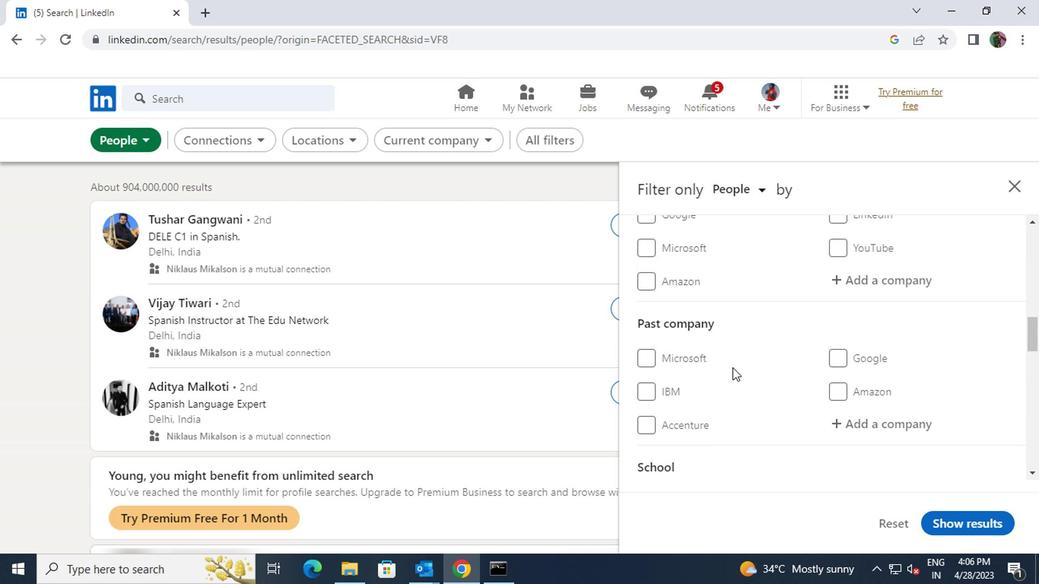 
Action: Mouse moved to (837, 363)
Screenshot: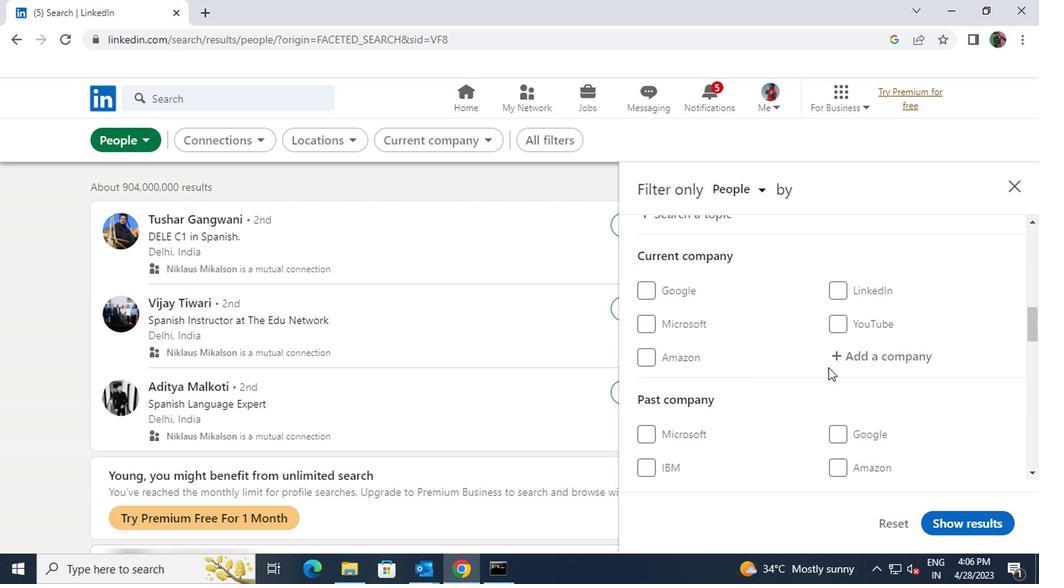 
Action: Mouse pressed left at (837, 363)
Screenshot: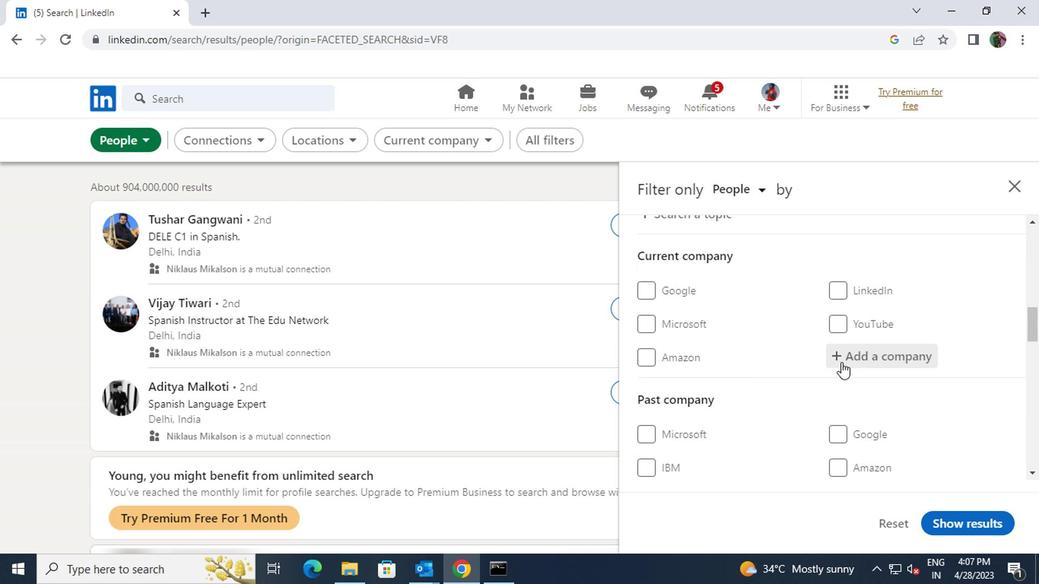 
Action: Key pressed <Key.shift>TEMEN
Screenshot: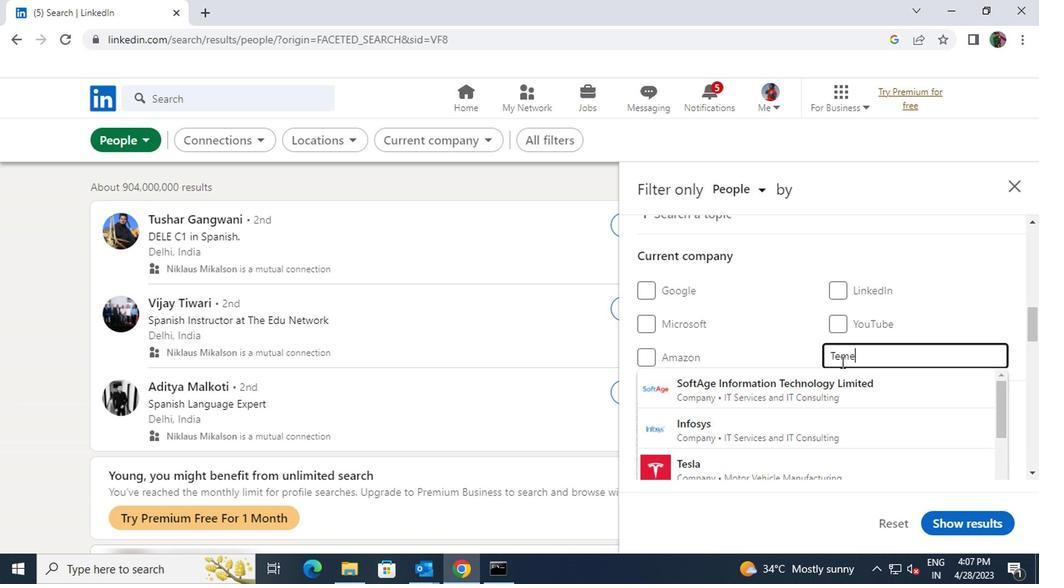 
Action: Mouse moved to (831, 372)
Screenshot: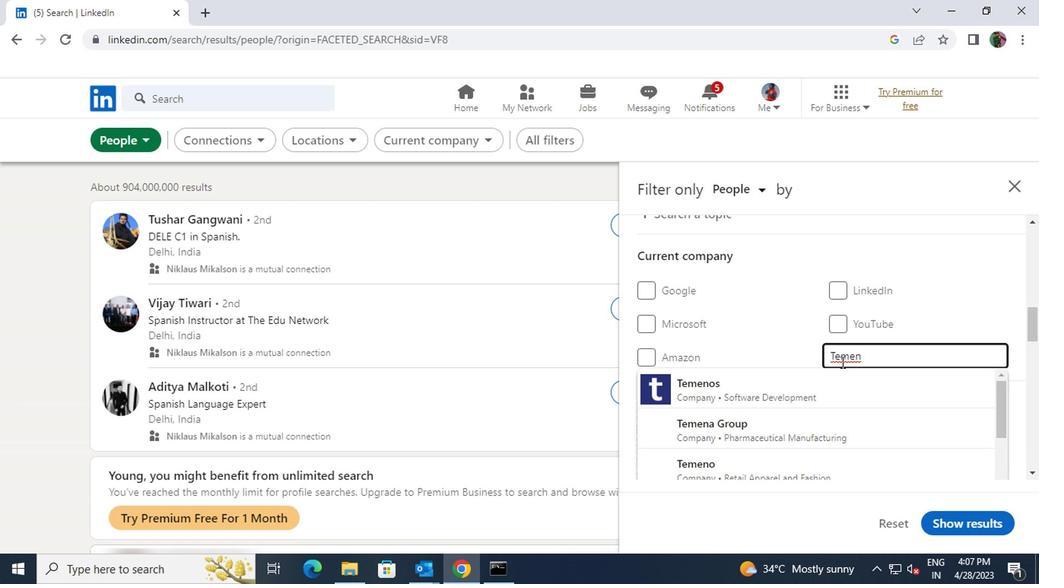 
Action: Mouse pressed left at (831, 372)
Screenshot: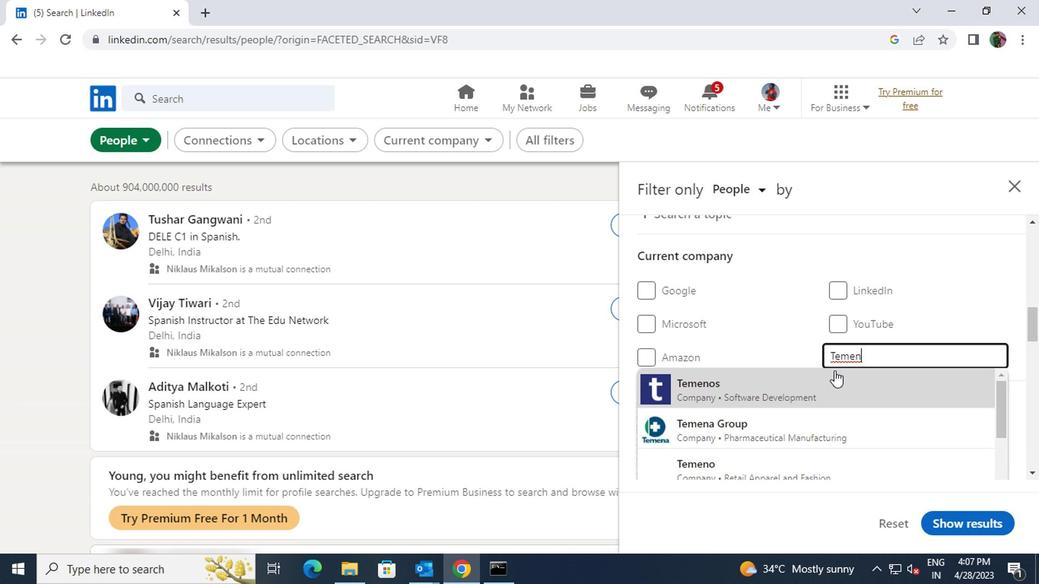 
Action: Mouse scrolled (831, 371) with delta (0, -1)
Screenshot: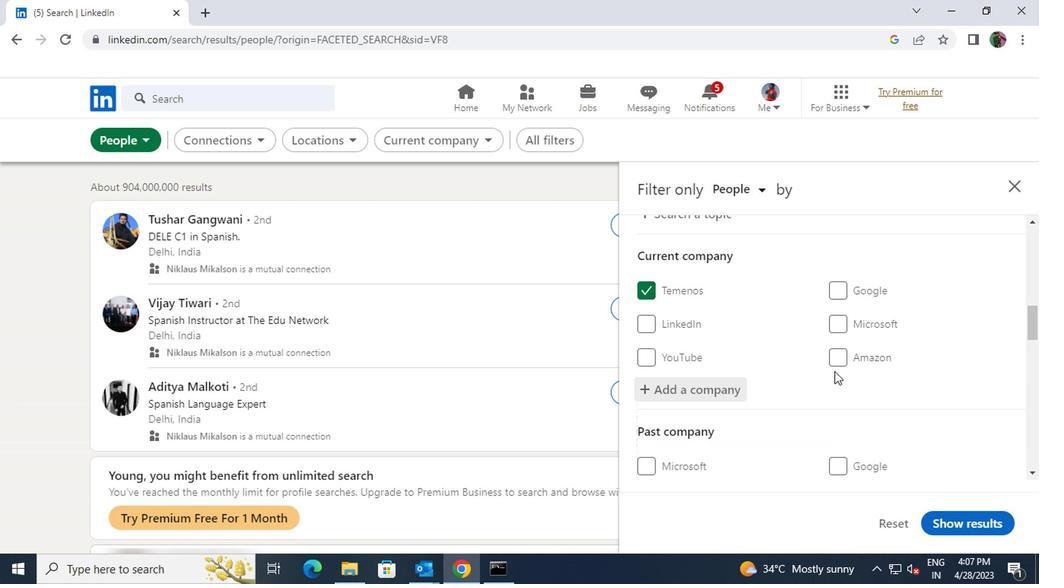 
Action: Mouse scrolled (831, 371) with delta (0, -1)
Screenshot: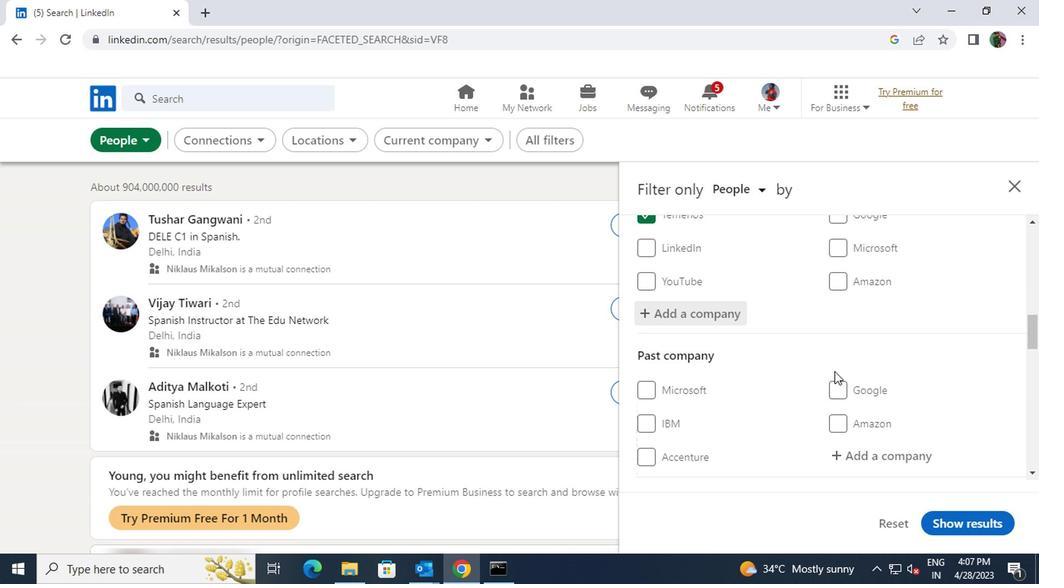 
Action: Mouse moved to (833, 355)
Screenshot: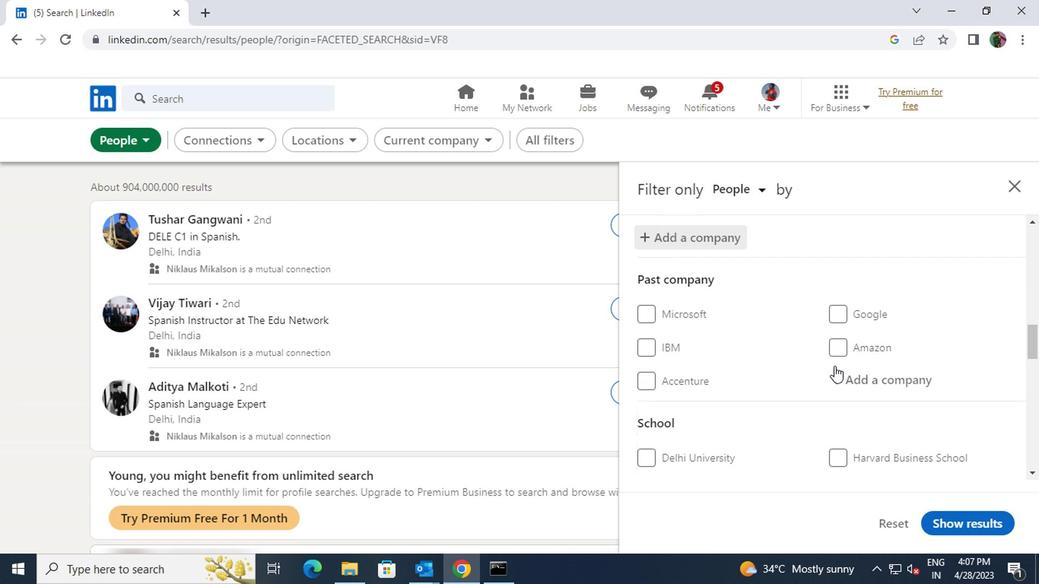 
Action: Mouse scrolled (833, 354) with delta (0, -1)
Screenshot: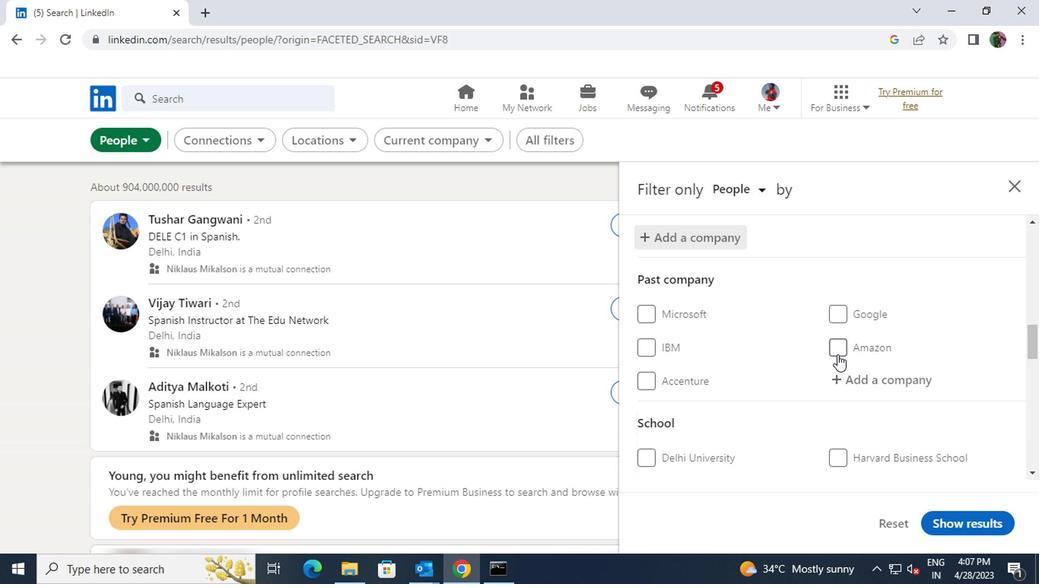 
Action: Mouse scrolled (833, 354) with delta (0, -1)
Screenshot: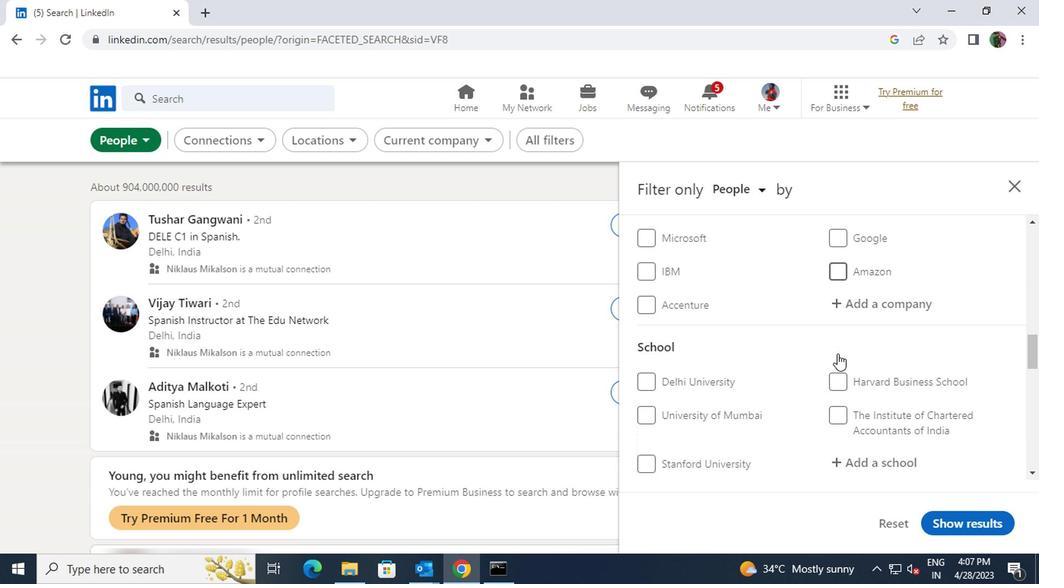 
Action: Mouse moved to (850, 382)
Screenshot: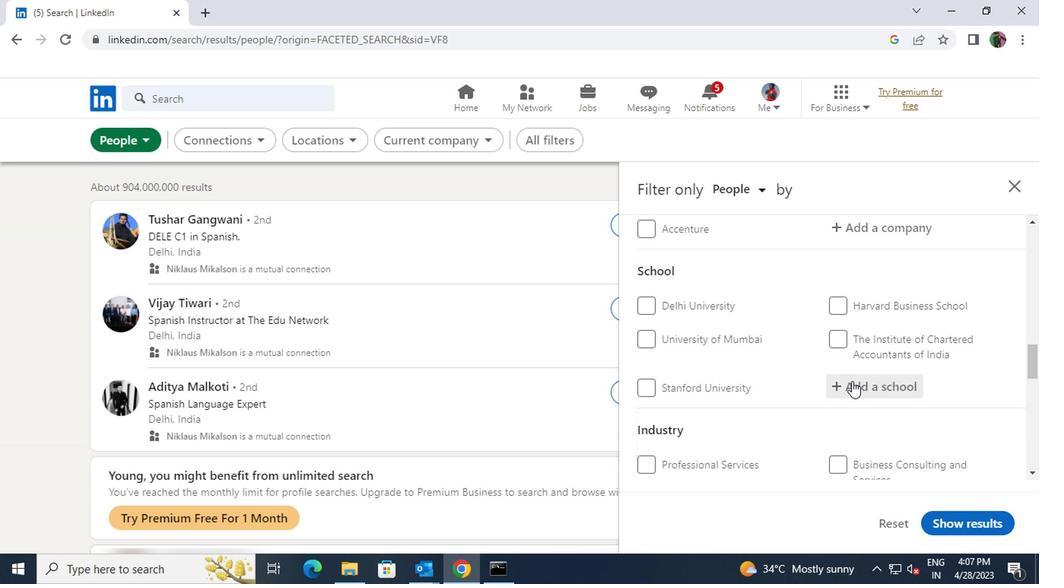 
Action: Mouse pressed left at (850, 382)
Screenshot: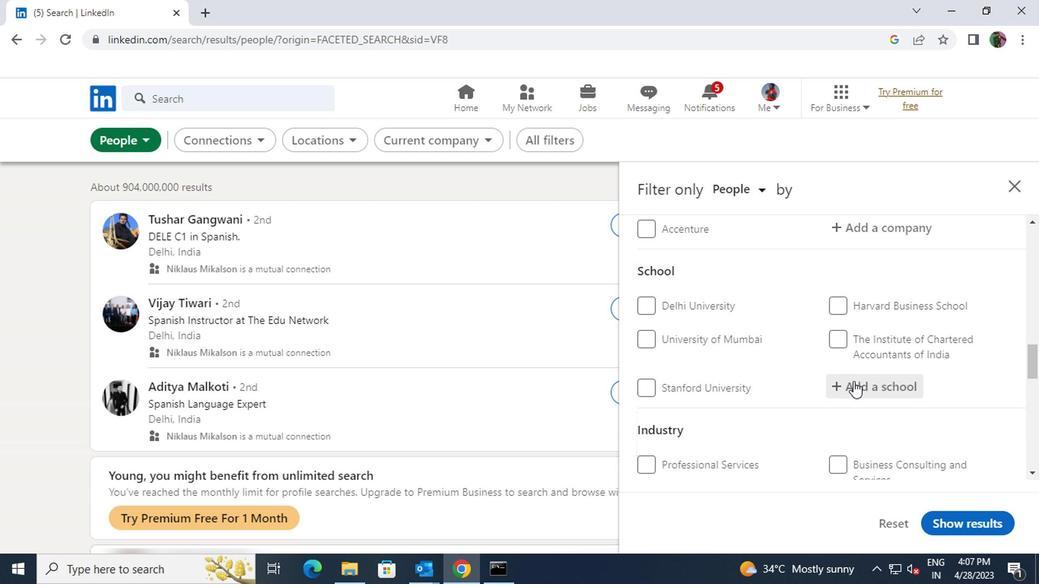
Action: Key pressed <Key.shift>LUCKNOW<Key.space><Key.shift>JOBS
Screenshot: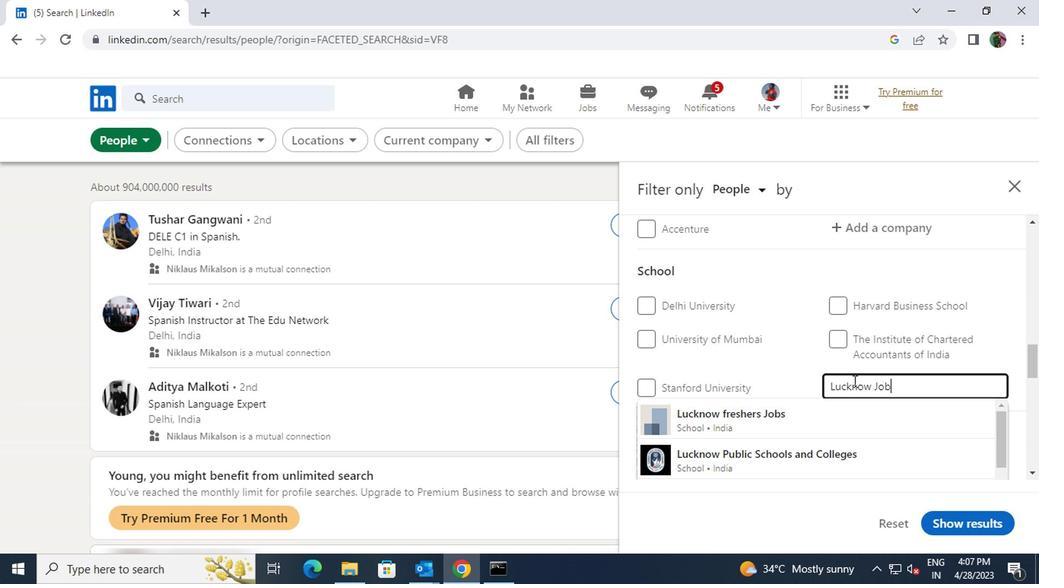 
Action: Mouse moved to (842, 413)
Screenshot: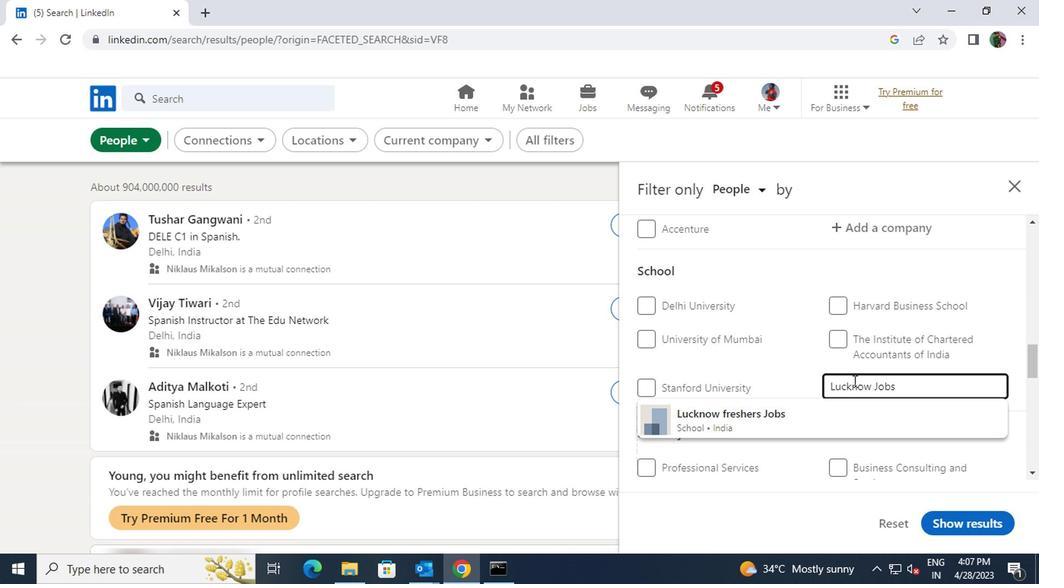 
Action: Mouse pressed left at (842, 413)
Screenshot: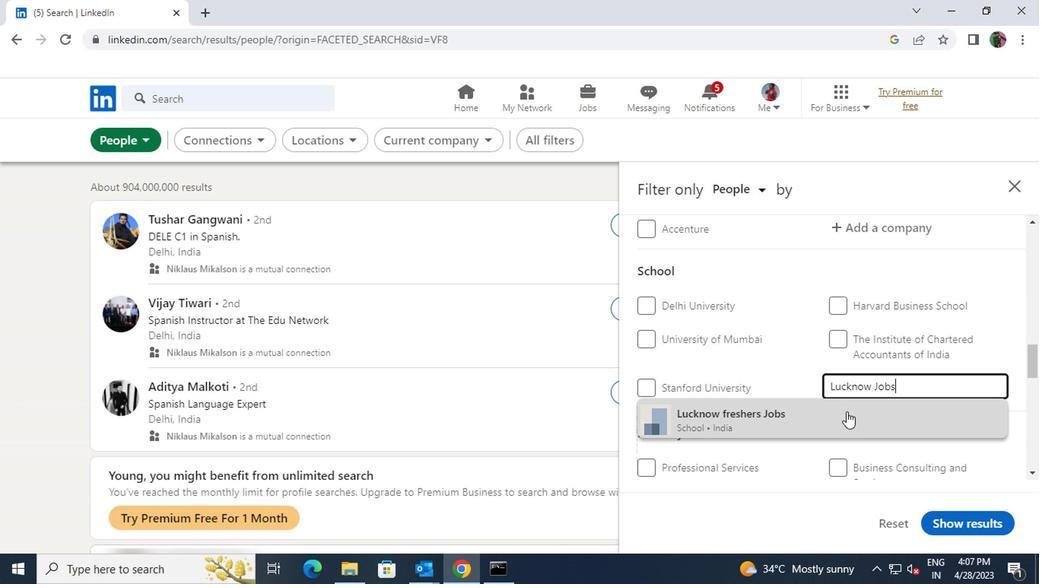 
Action: Mouse scrolled (842, 412) with delta (0, 0)
Screenshot: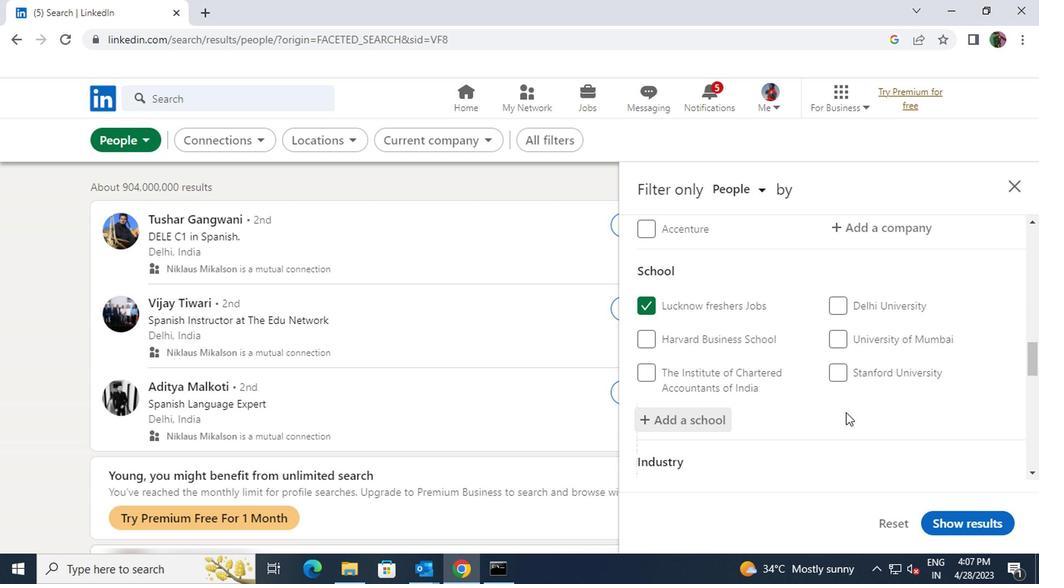 
Action: Mouse scrolled (842, 412) with delta (0, 0)
Screenshot: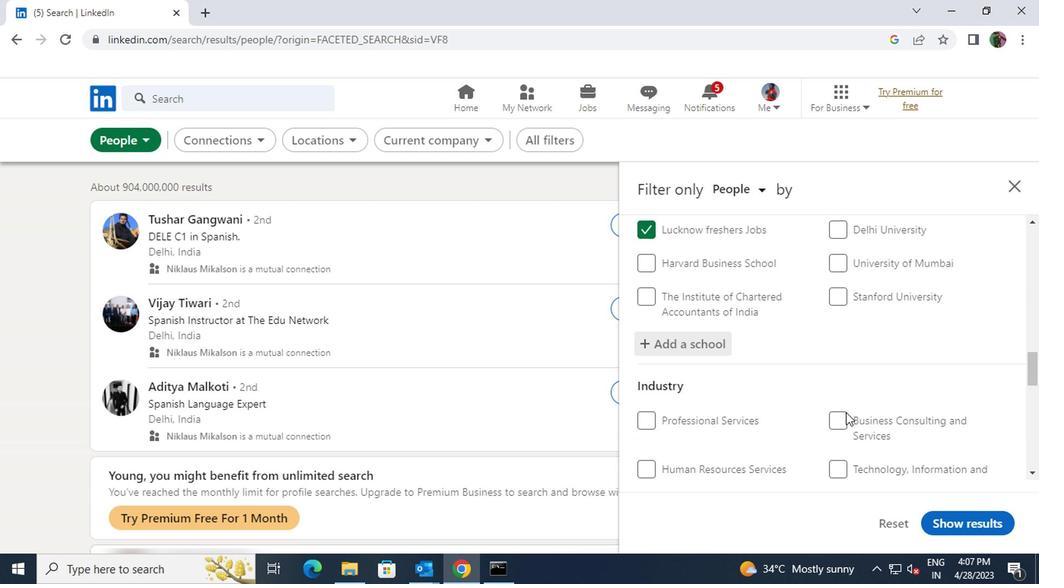
Action: Mouse moved to (853, 432)
Screenshot: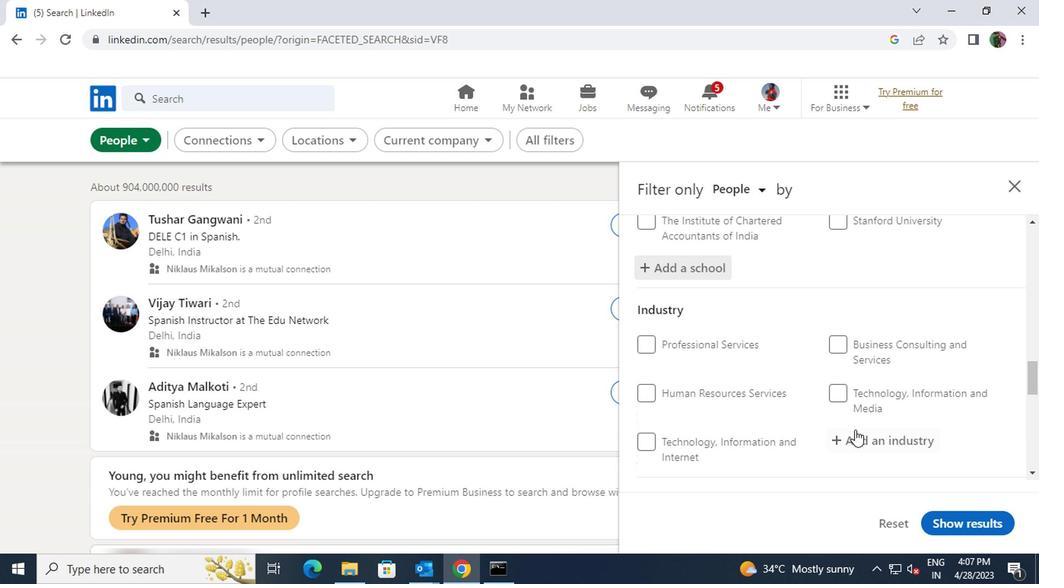 
Action: Mouse pressed left at (853, 432)
Screenshot: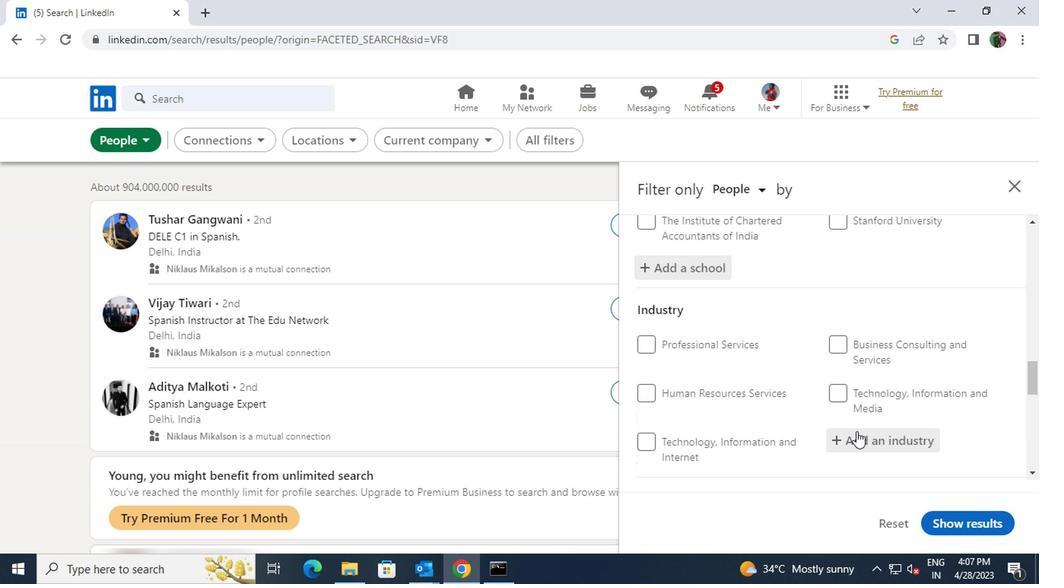 
Action: Mouse moved to (853, 433)
Screenshot: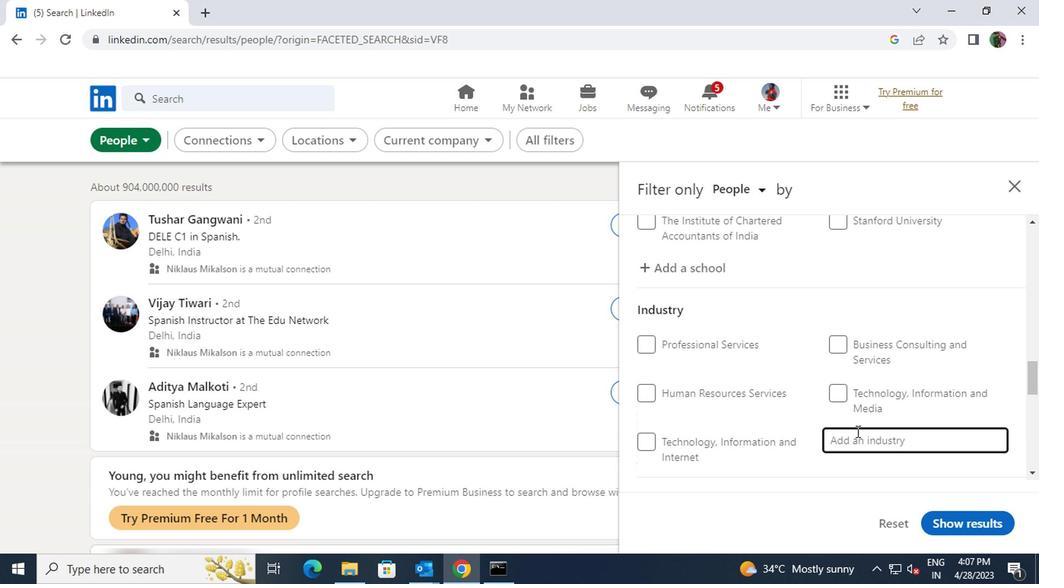 
Action: Key pressed <Key.shift>FREIGHT
Screenshot: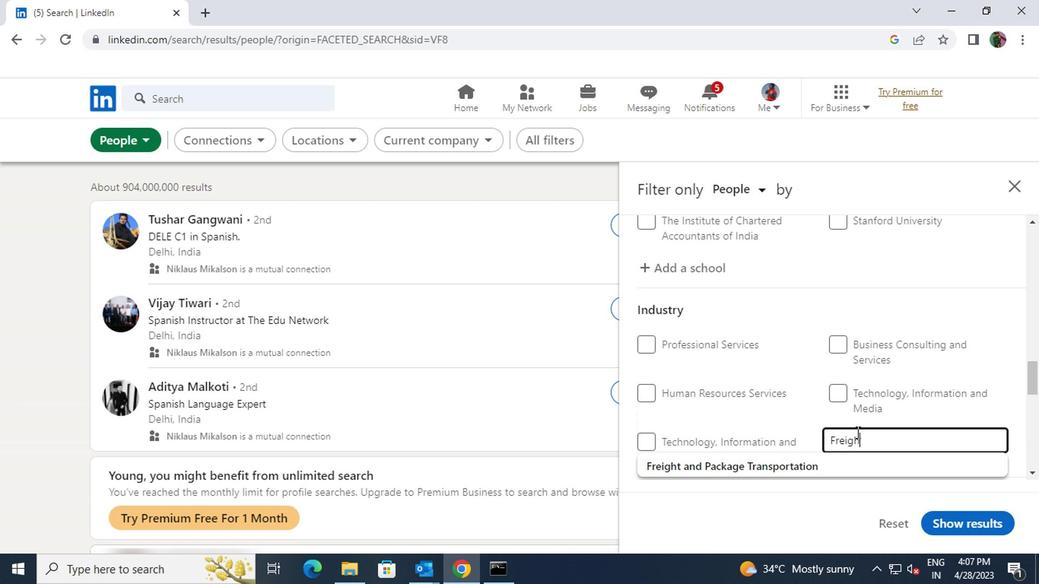 
Action: Mouse moved to (838, 458)
Screenshot: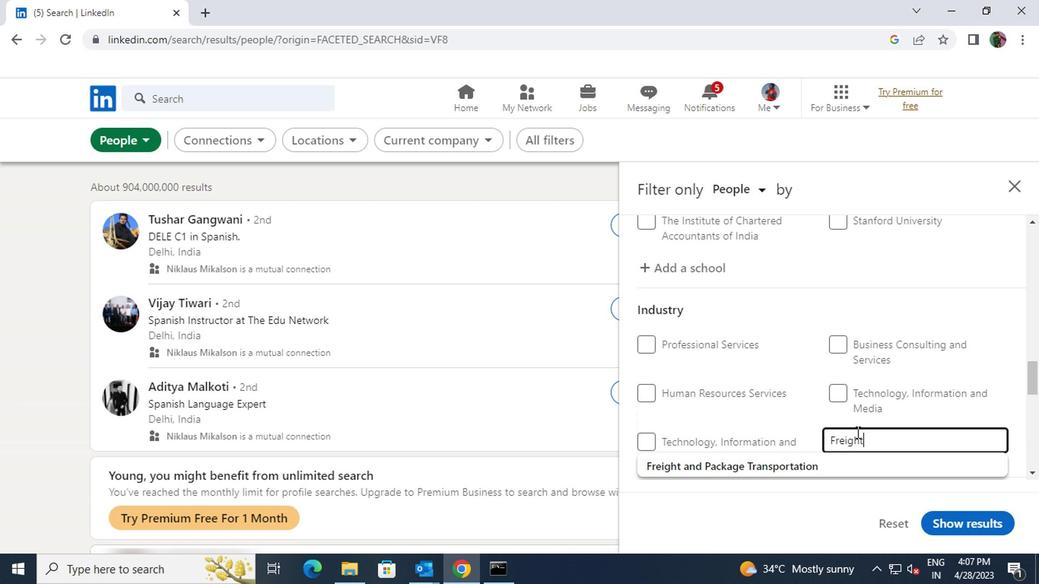
Action: Mouse pressed left at (838, 458)
Screenshot: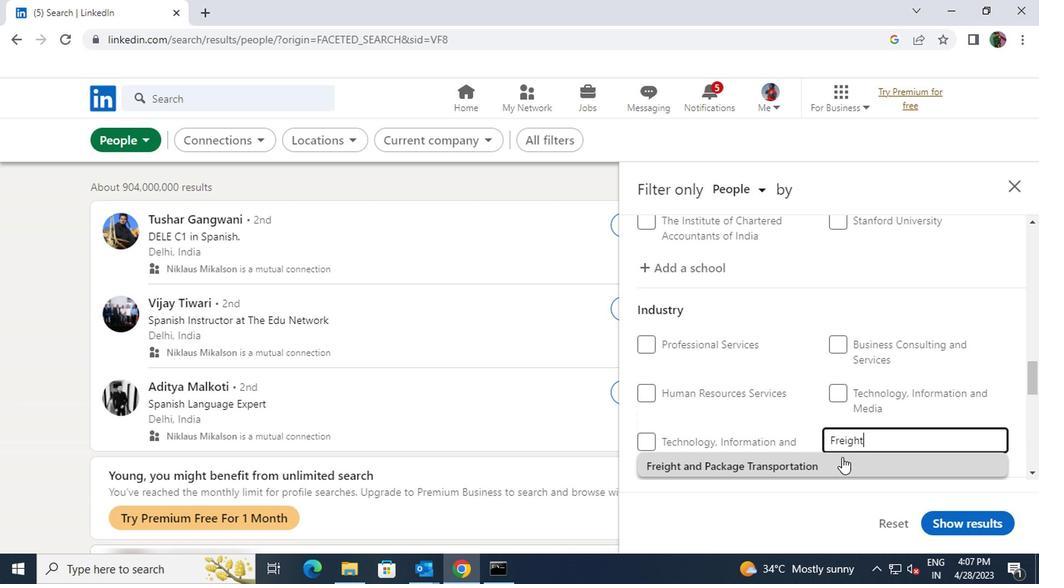 
Action: Mouse scrolled (838, 457) with delta (0, 0)
Screenshot: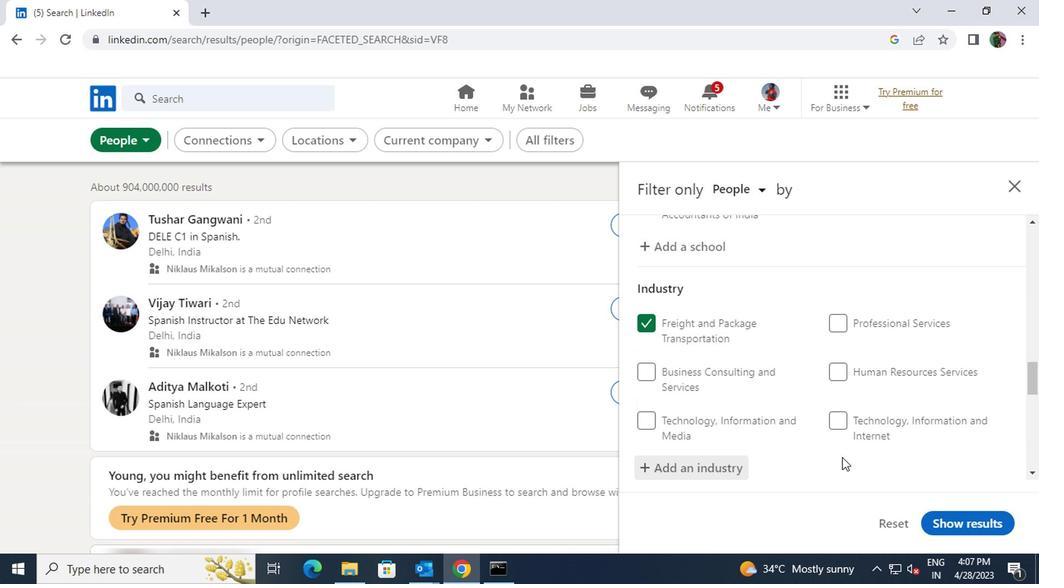 
Action: Mouse scrolled (838, 457) with delta (0, 0)
Screenshot: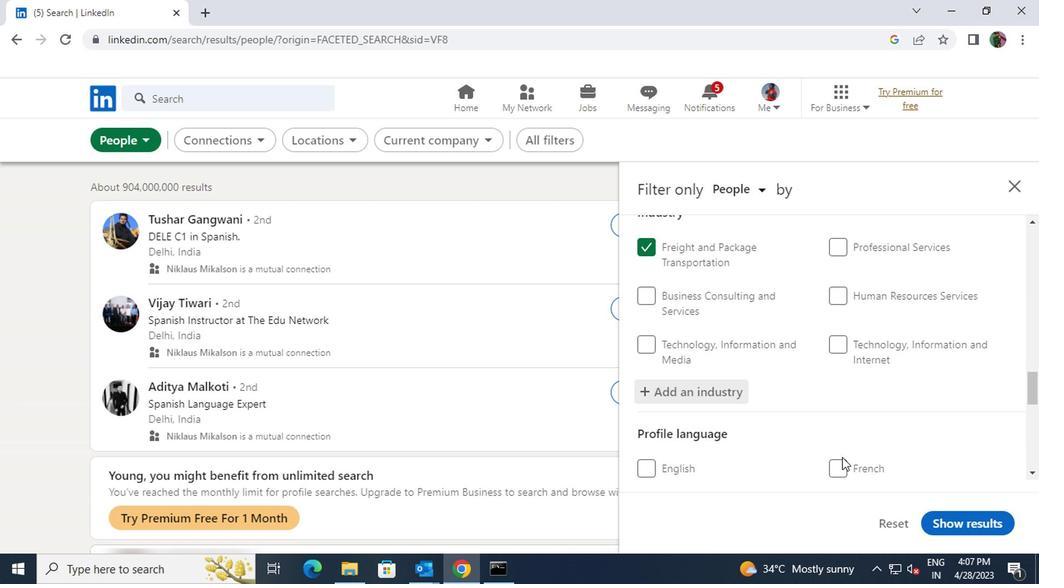 
Action: Mouse scrolled (838, 457) with delta (0, 0)
Screenshot: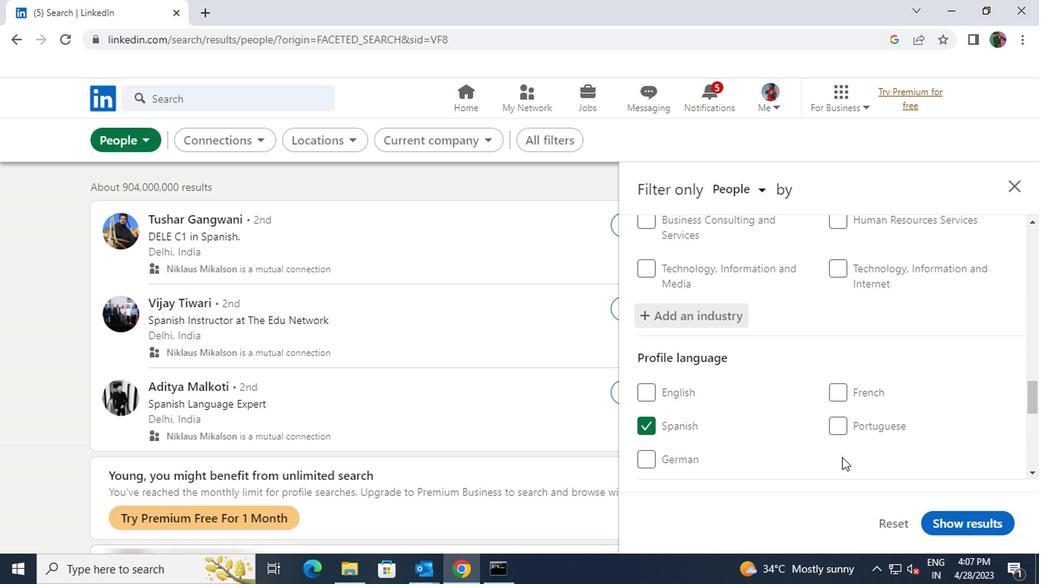 
Action: Mouse scrolled (838, 457) with delta (0, 0)
Screenshot: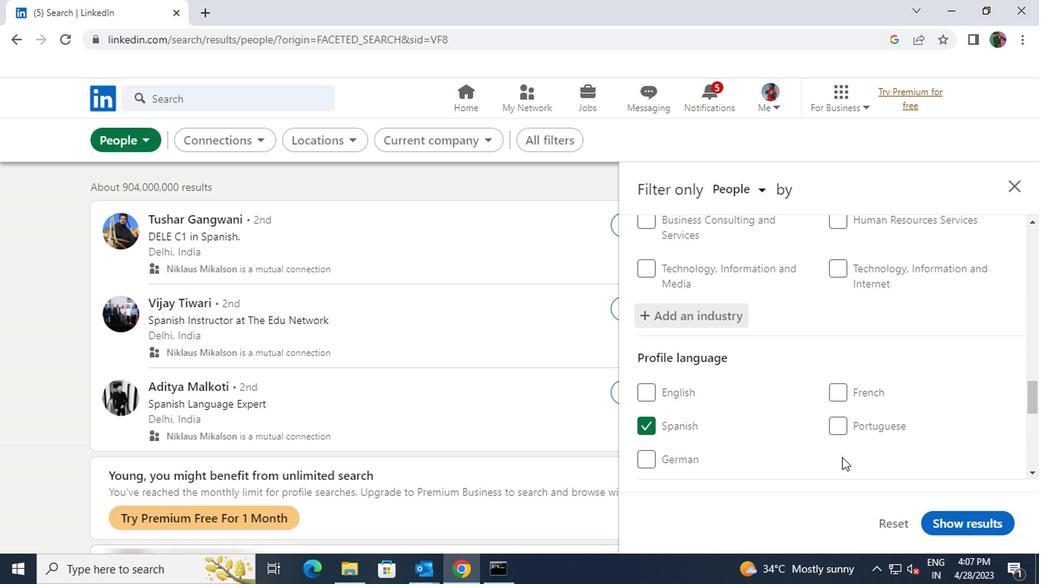 
Action: Mouse scrolled (838, 457) with delta (0, 0)
Screenshot: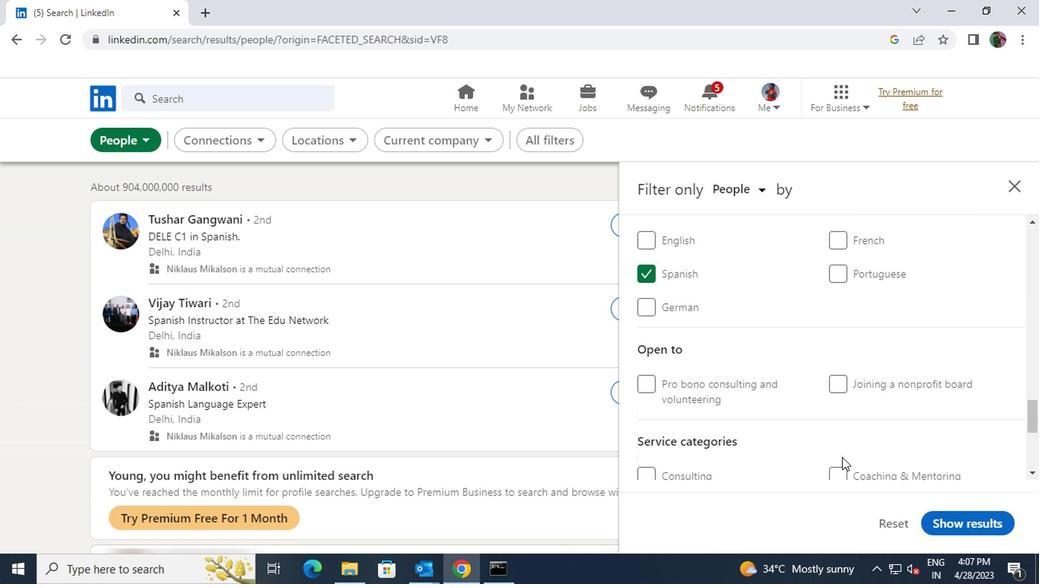 
Action: Mouse moved to (858, 464)
Screenshot: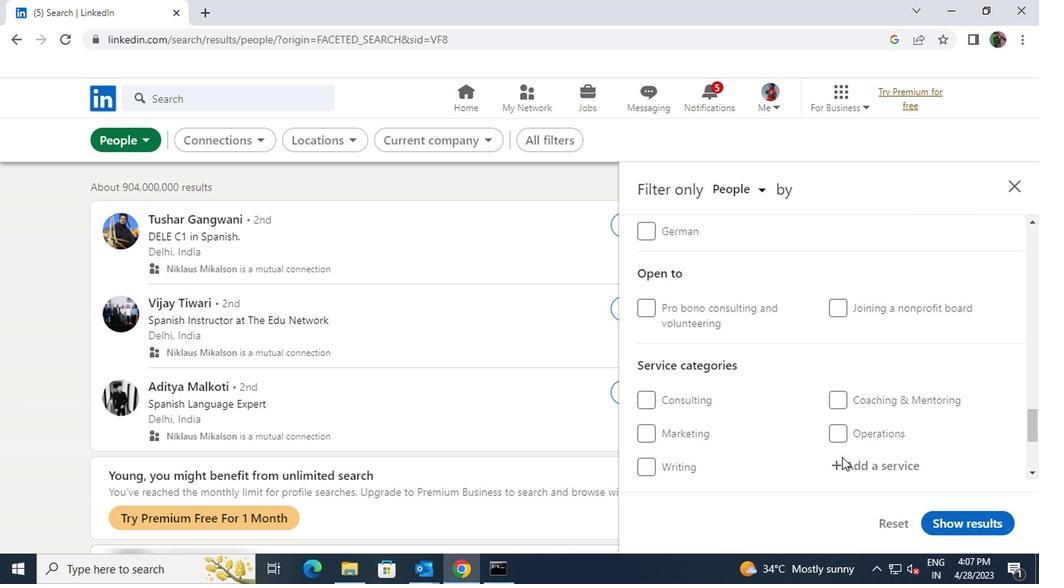 
Action: Mouse scrolled (858, 463) with delta (0, 0)
Screenshot: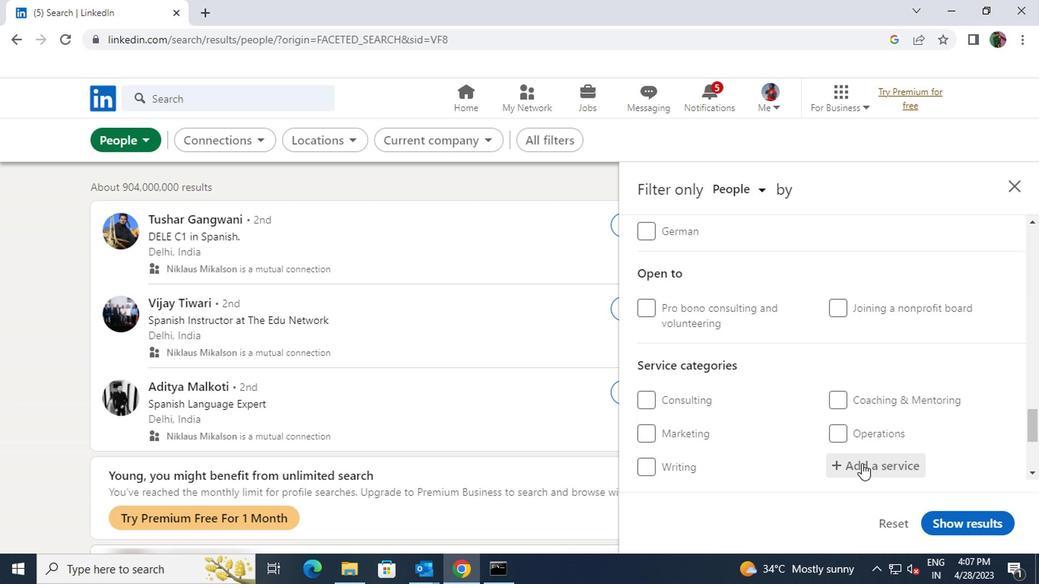 
Action: Mouse moved to (871, 391)
Screenshot: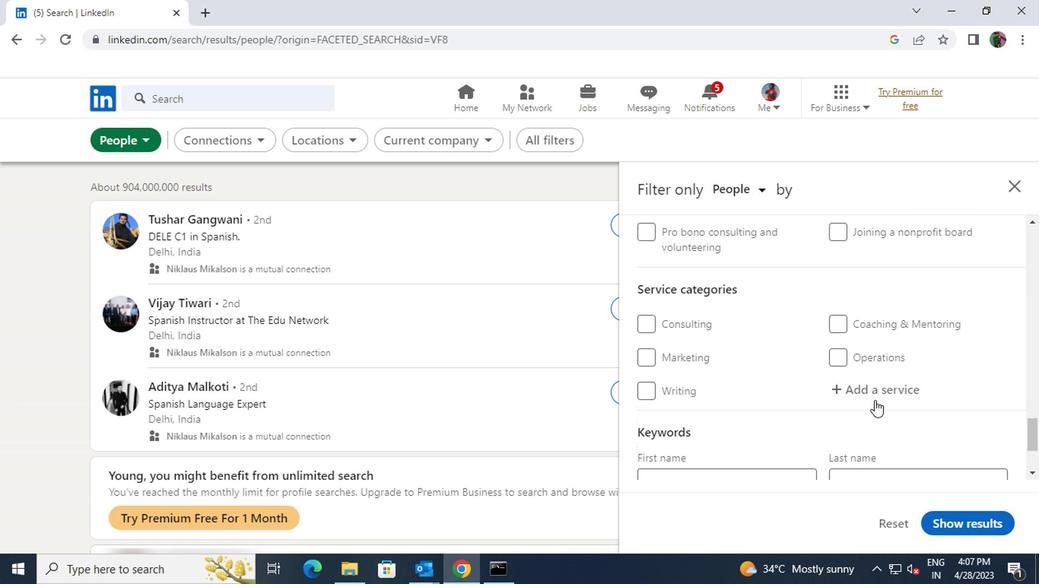 
Action: Mouse pressed left at (871, 391)
Screenshot: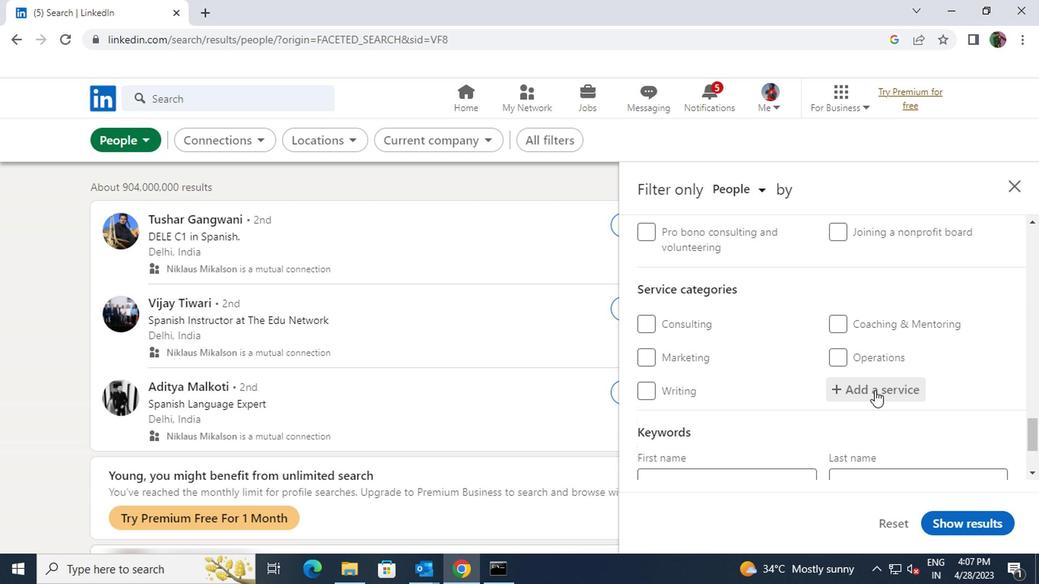 
Action: Key pressed <Key.shift>ACCOUN
Screenshot: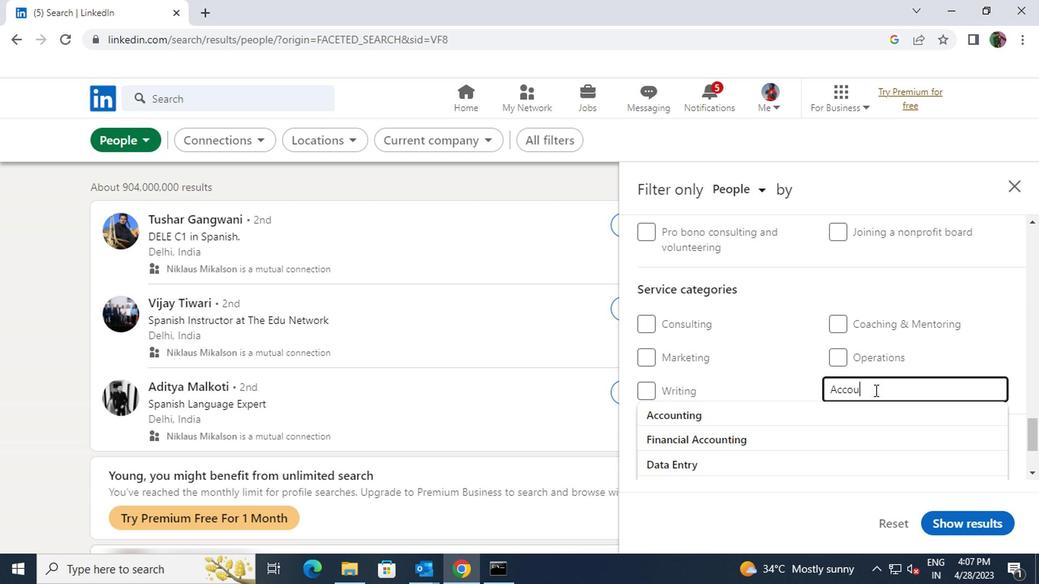
Action: Mouse moved to (853, 409)
Screenshot: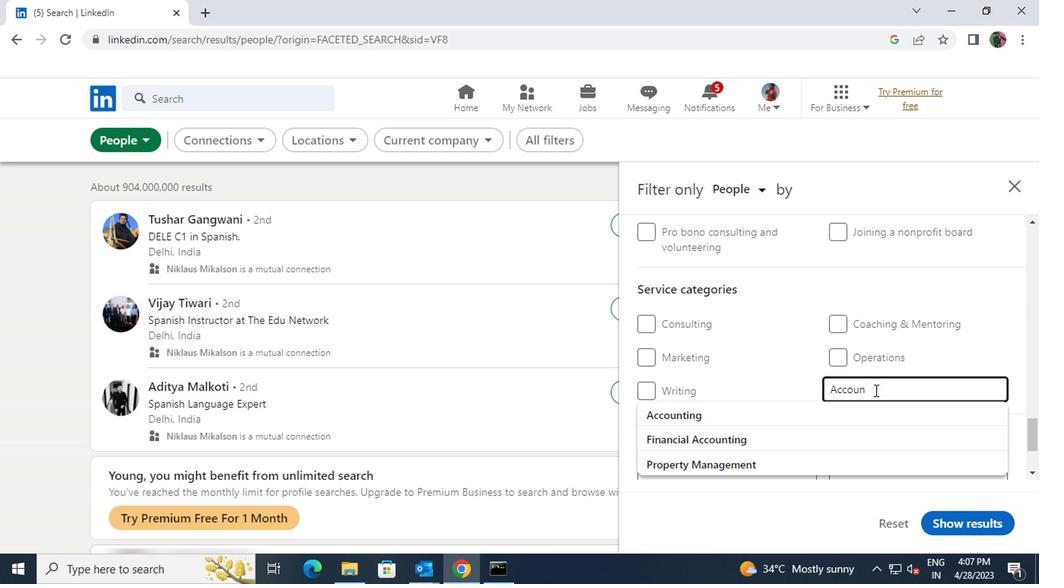 
Action: Mouse pressed left at (853, 409)
Screenshot: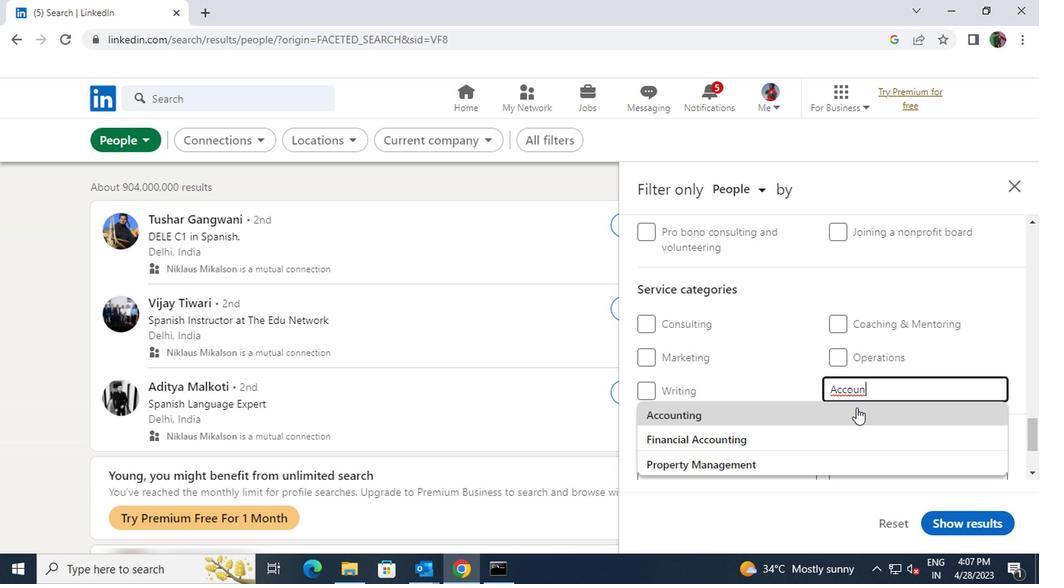 
Action: Mouse scrolled (853, 408) with delta (0, 0)
Screenshot: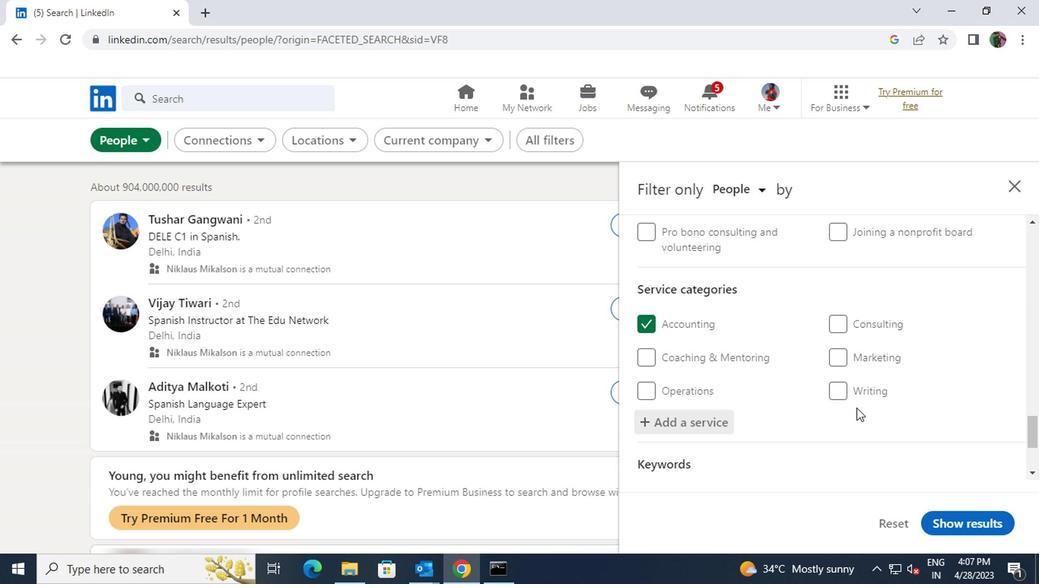 
Action: Mouse scrolled (853, 408) with delta (0, 0)
Screenshot: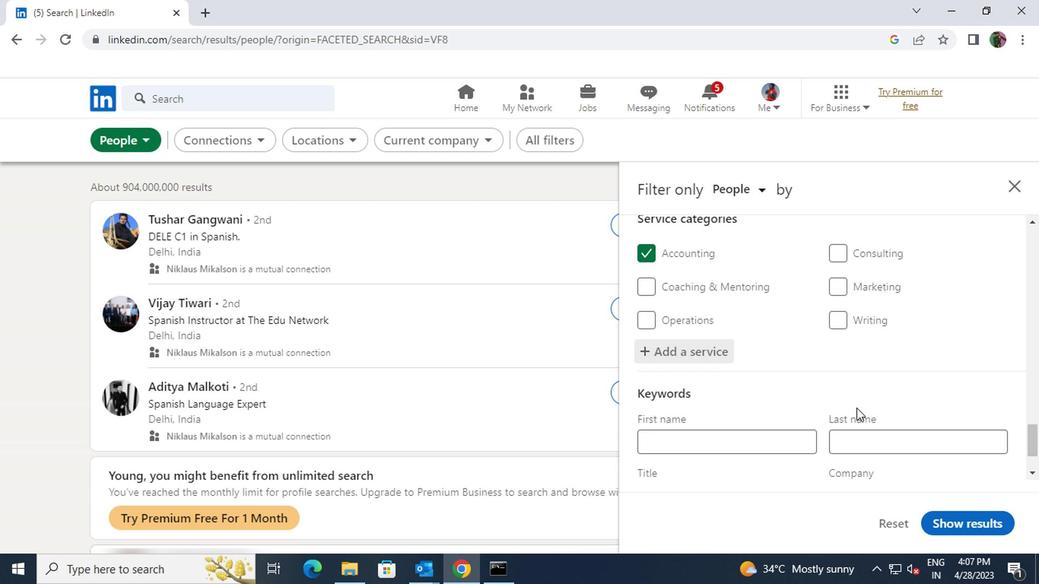 
Action: Mouse moved to (795, 416)
Screenshot: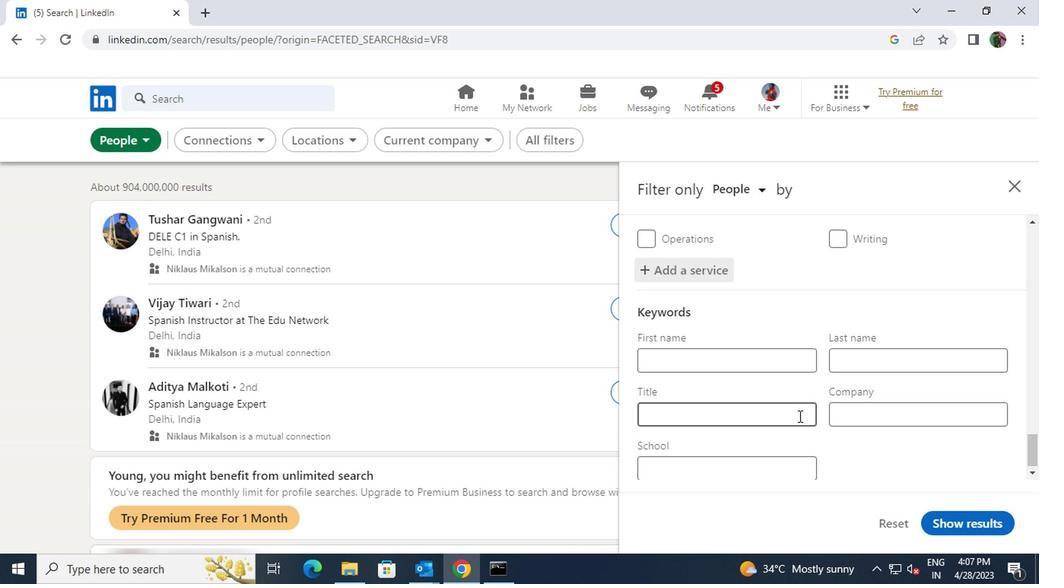 
Action: Mouse pressed left at (795, 416)
Screenshot: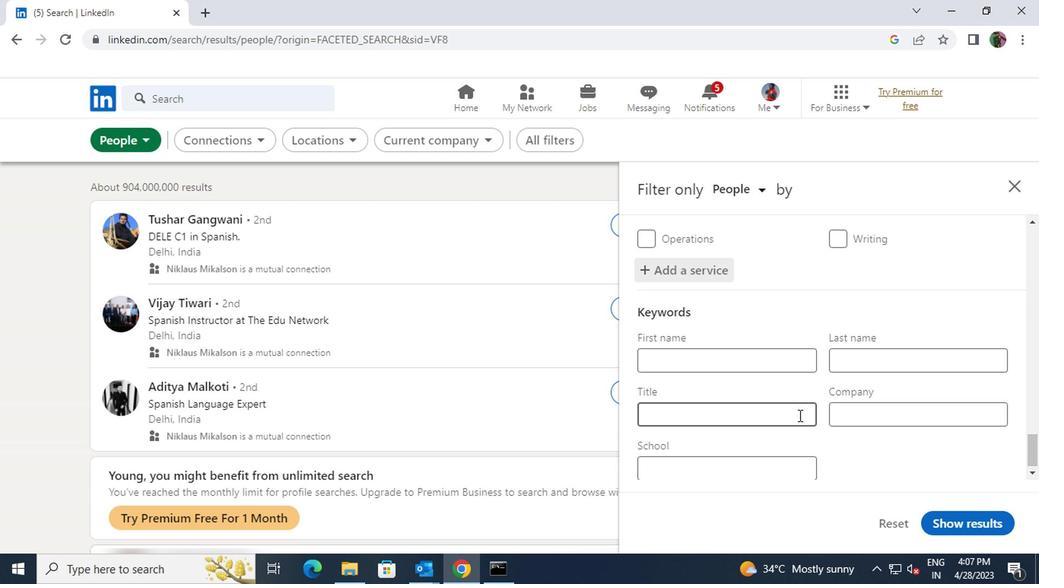 
Action: Key pressed <Key.shift>PERSONAL<Key.space><Key.shift>TRAINER
Screenshot: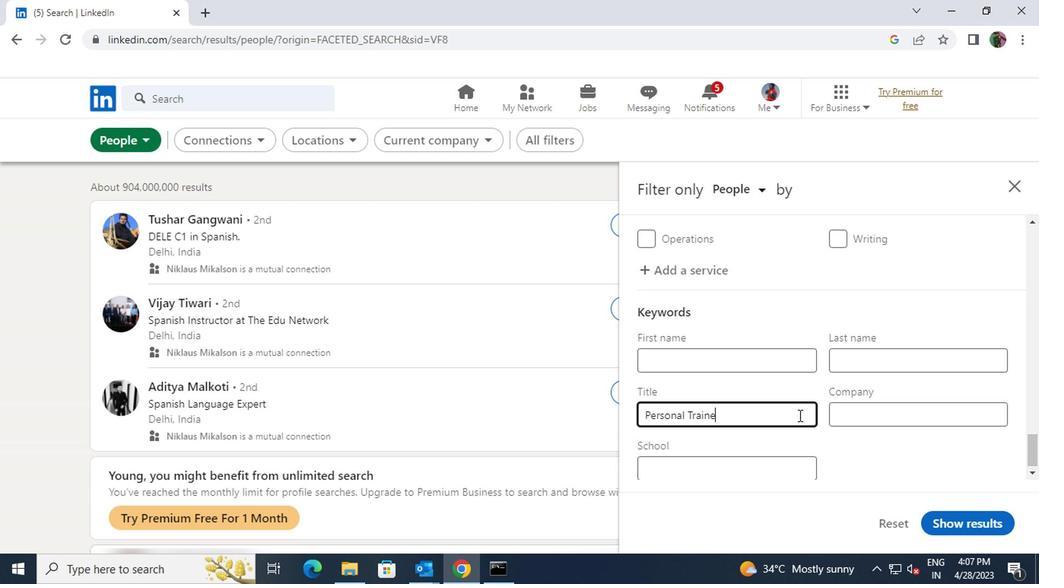 
Action: Mouse moved to (949, 518)
Screenshot: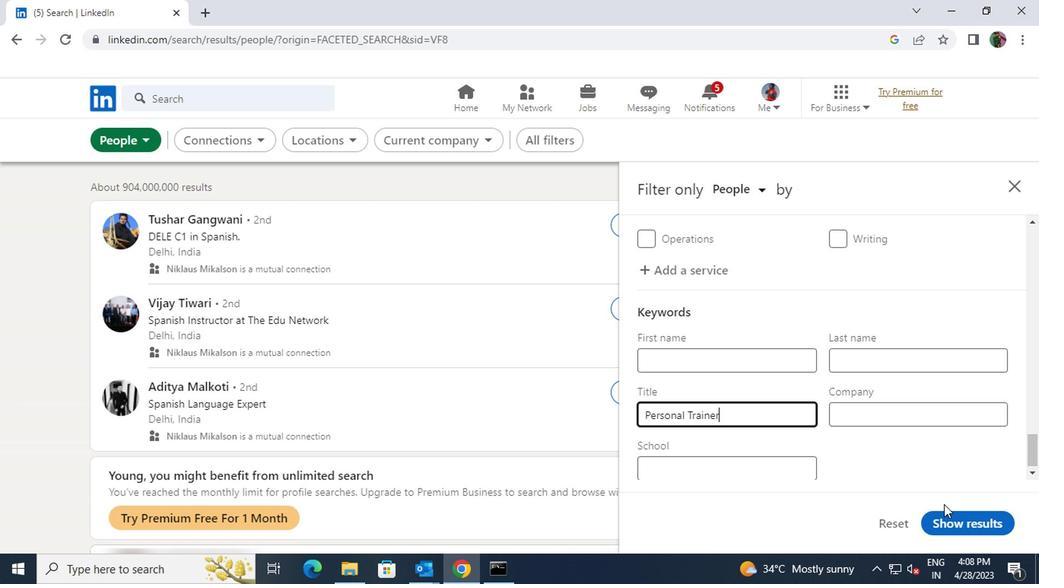 
Action: Mouse pressed left at (949, 518)
Screenshot: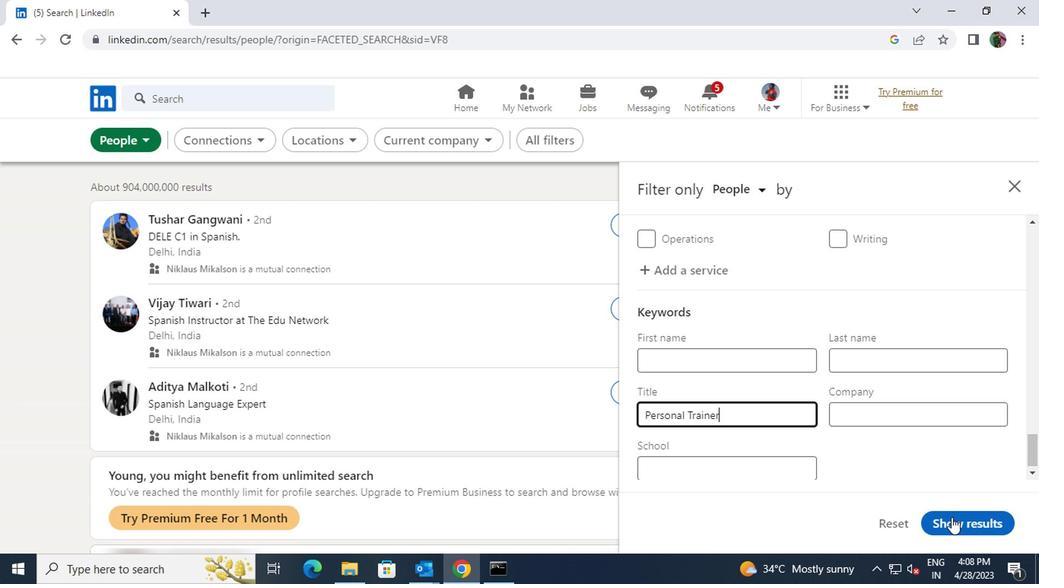 
